 Task: Toggle the auto reveal in the problems.
Action: Mouse moved to (83, 471)
Screenshot: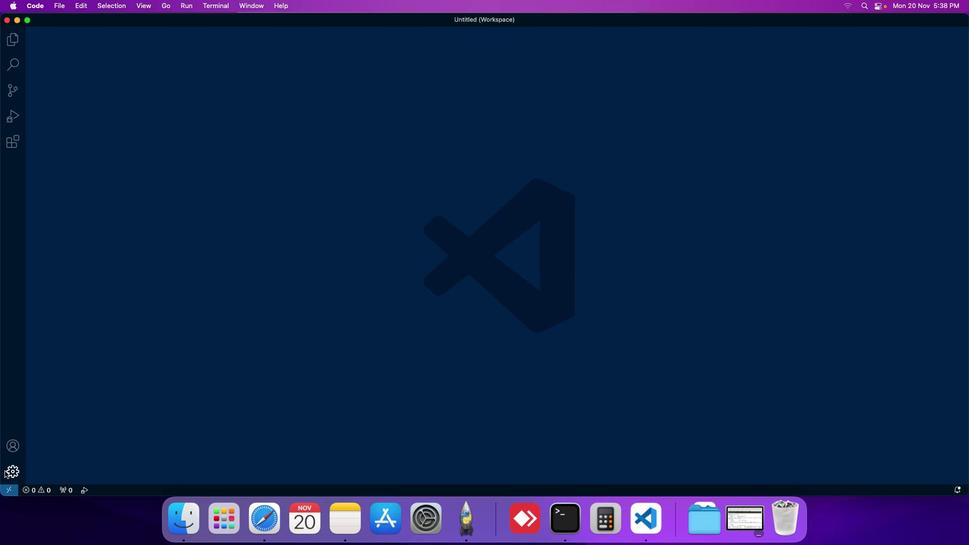 
Action: Mouse pressed left at (83, 471)
Screenshot: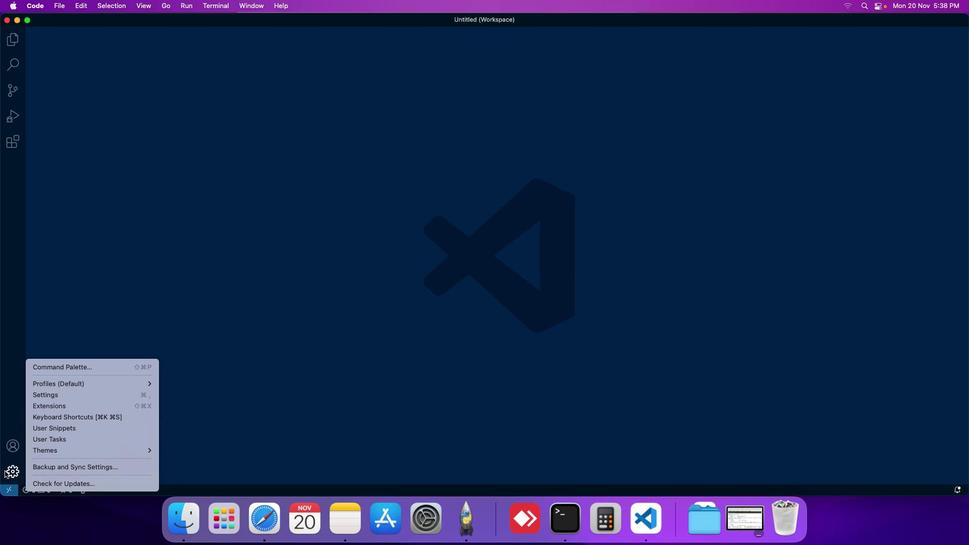
Action: Mouse moved to (135, 397)
Screenshot: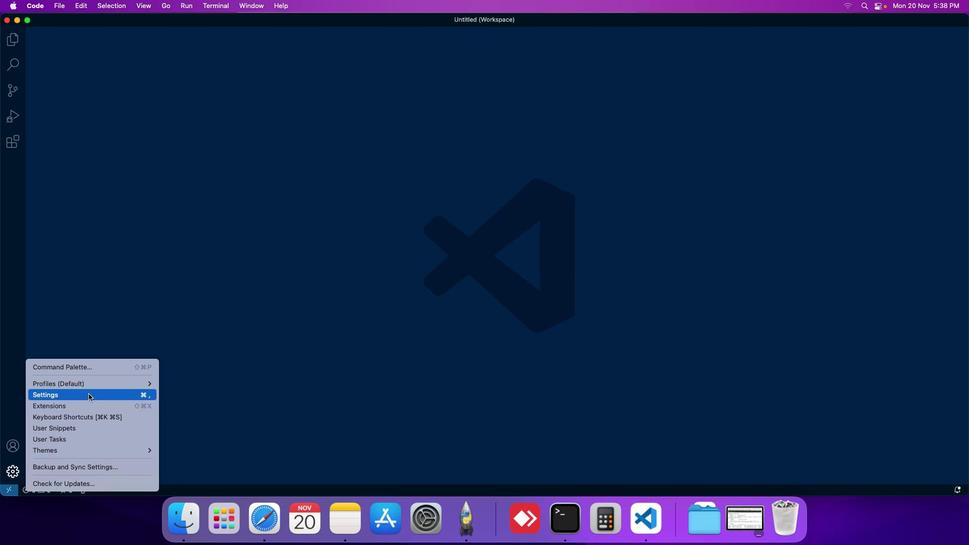 
Action: Mouse pressed left at (135, 397)
Screenshot: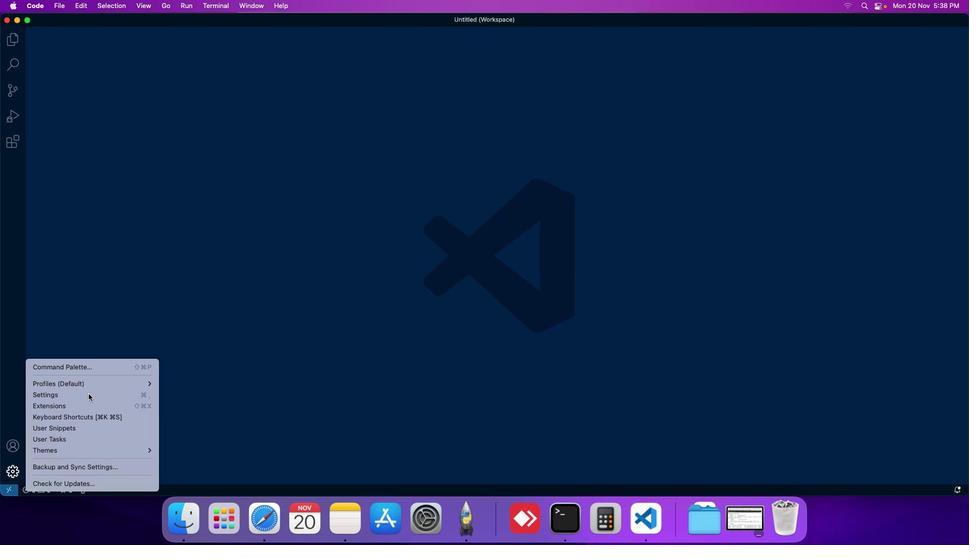 
Action: Mouse moved to (226, 98)
Screenshot: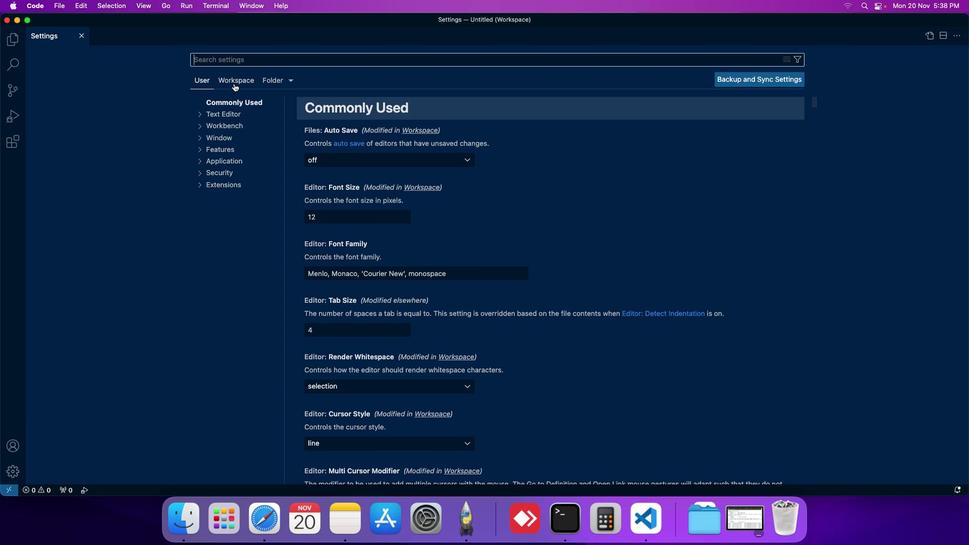 
Action: Mouse pressed left at (226, 98)
Screenshot: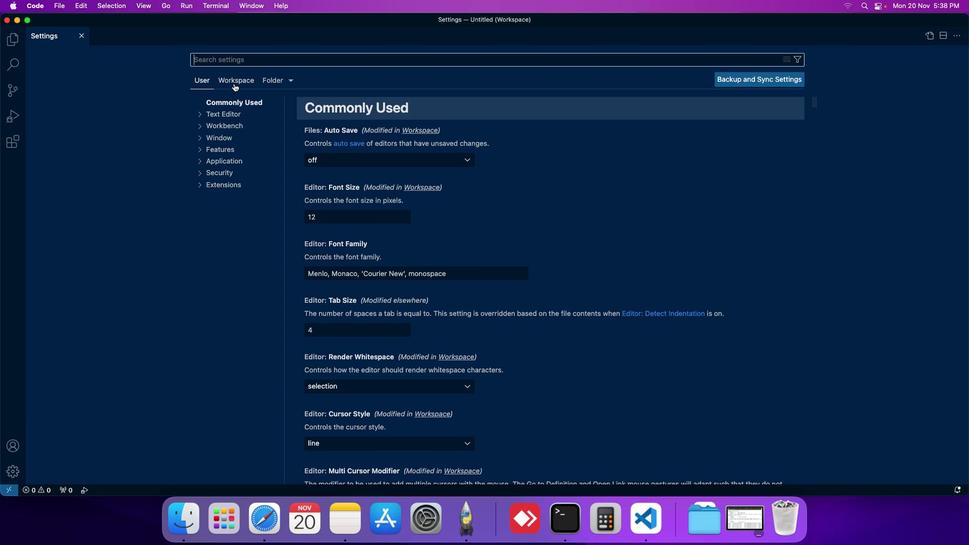 
Action: Mouse moved to (224, 160)
Screenshot: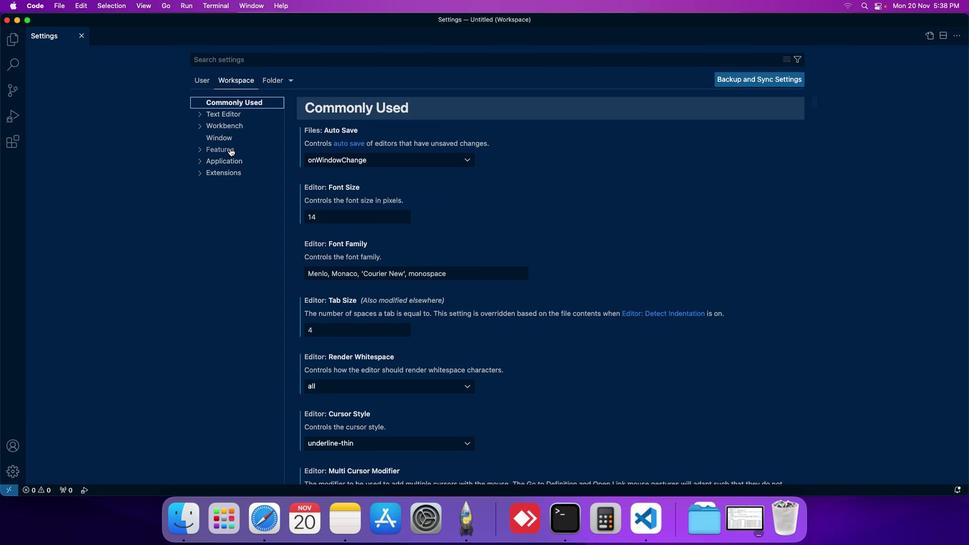 
Action: Mouse pressed left at (224, 160)
Screenshot: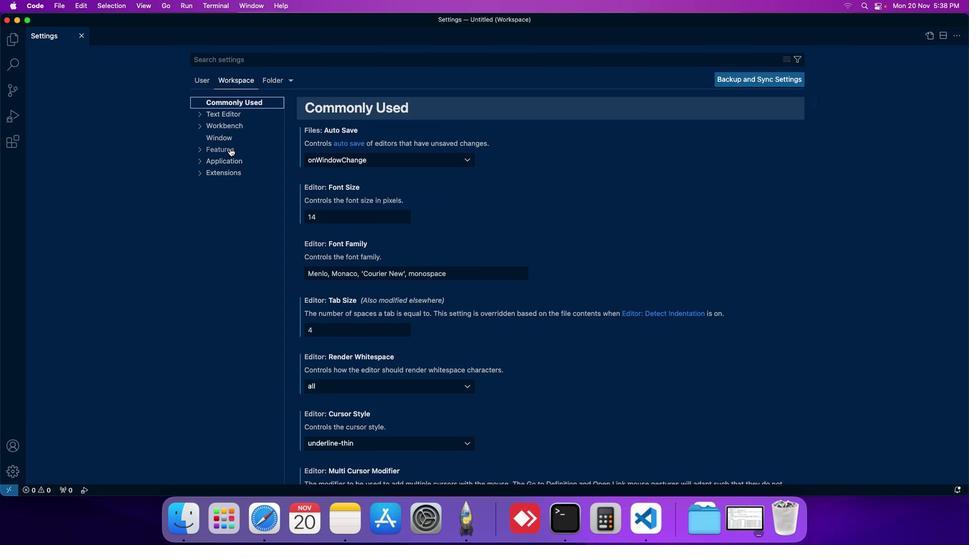 
Action: Mouse moved to (228, 250)
Screenshot: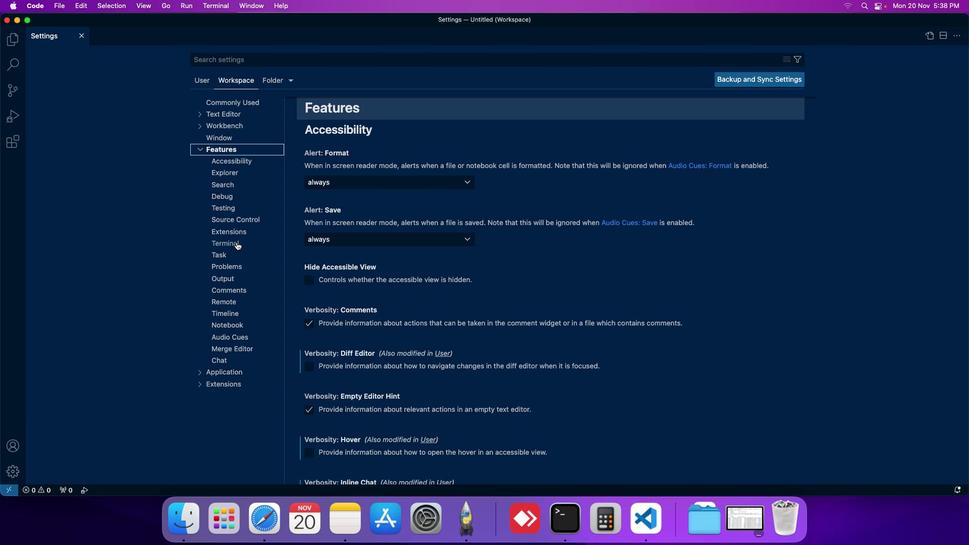
Action: Mouse pressed left at (228, 250)
Screenshot: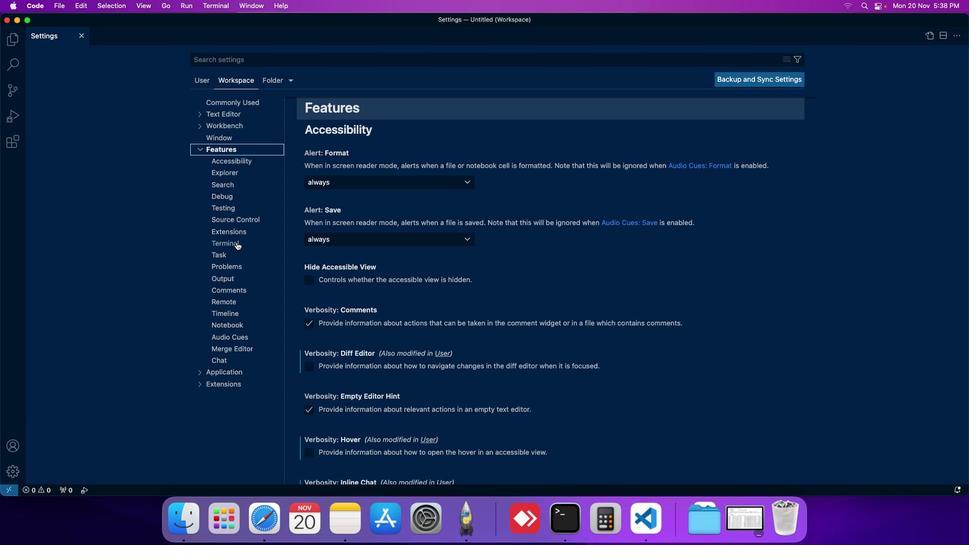 
Action: Mouse moved to (268, 267)
Screenshot: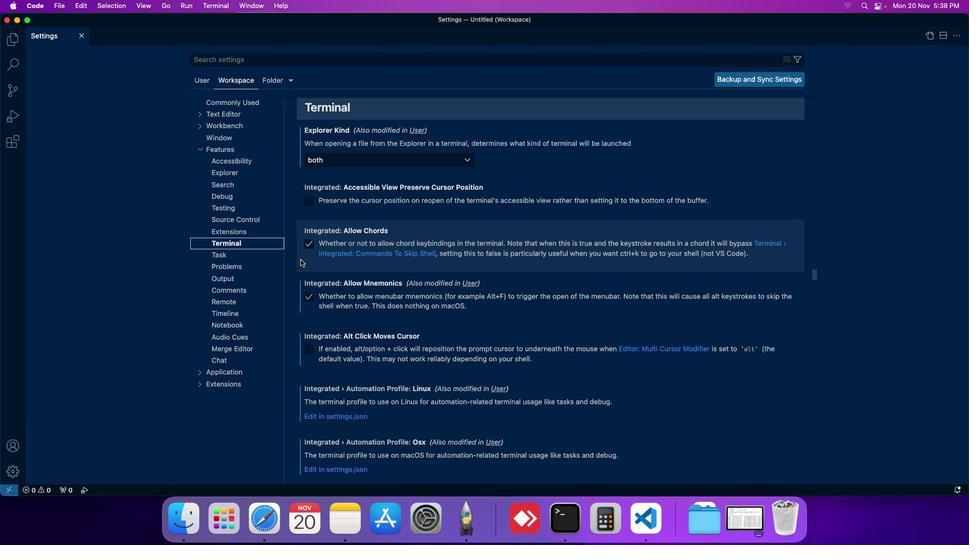 
Action: Mouse scrolled (268, 267) with delta (80, 16)
Screenshot: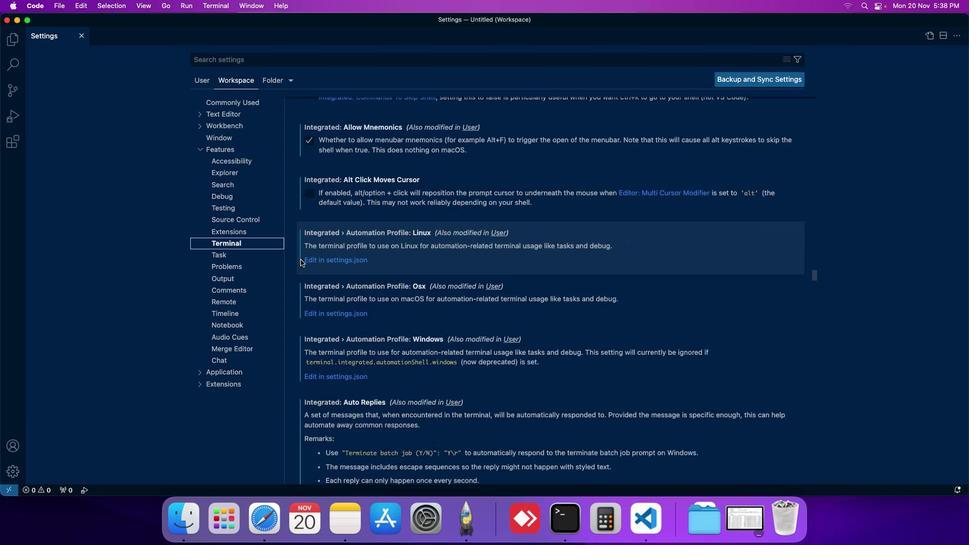 
Action: Mouse scrolled (268, 267) with delta (80, 16)
Screenshot: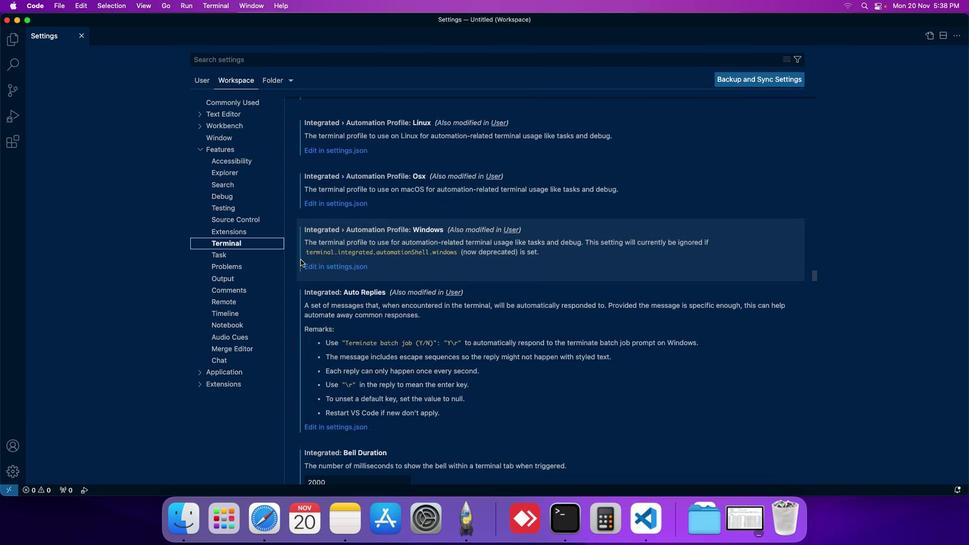 
Action: Mouse scrolled (268, 267) with delta (80, 16)
Screenshot: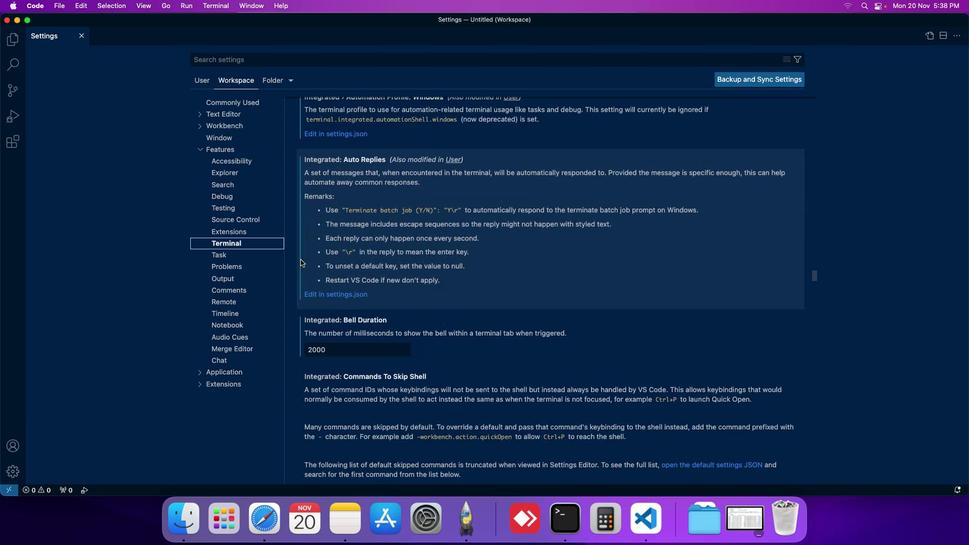 
Action: Mouse scrolled (268, 267) with delta (80, 16)
Screenshot: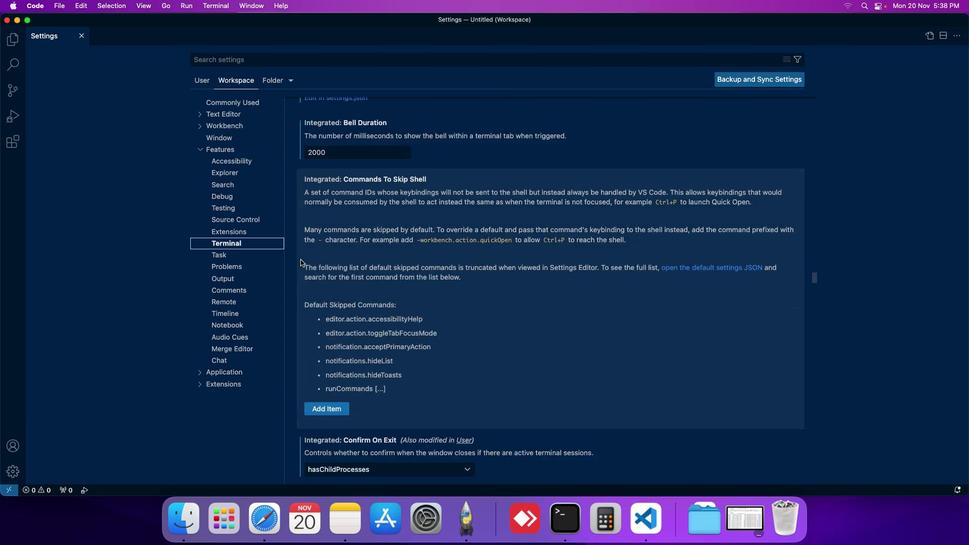 
Action: Mouse scrolled (268, 267) with delta (80, 16)
Screenshot: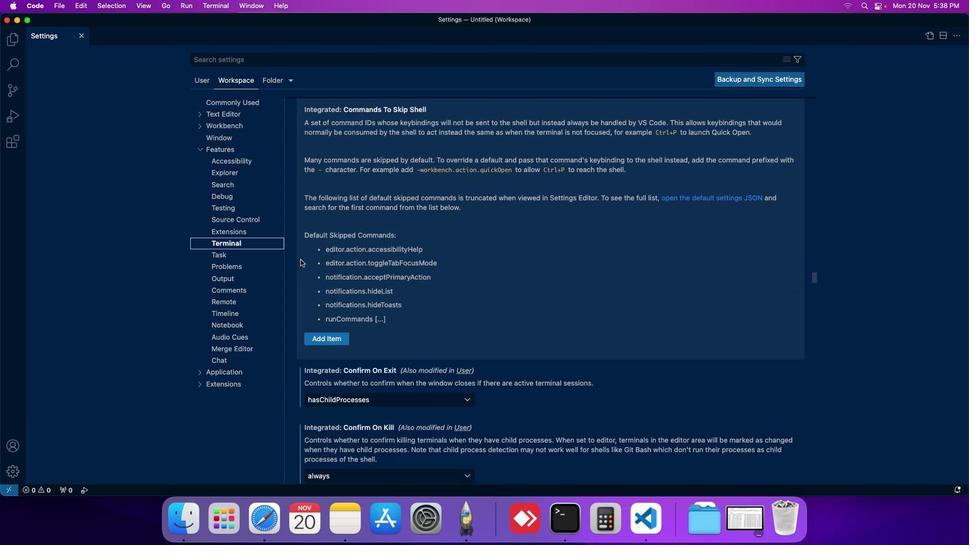 
Action: Mouse scrolled (268, 267) with delta (80, 16)
Screenshot: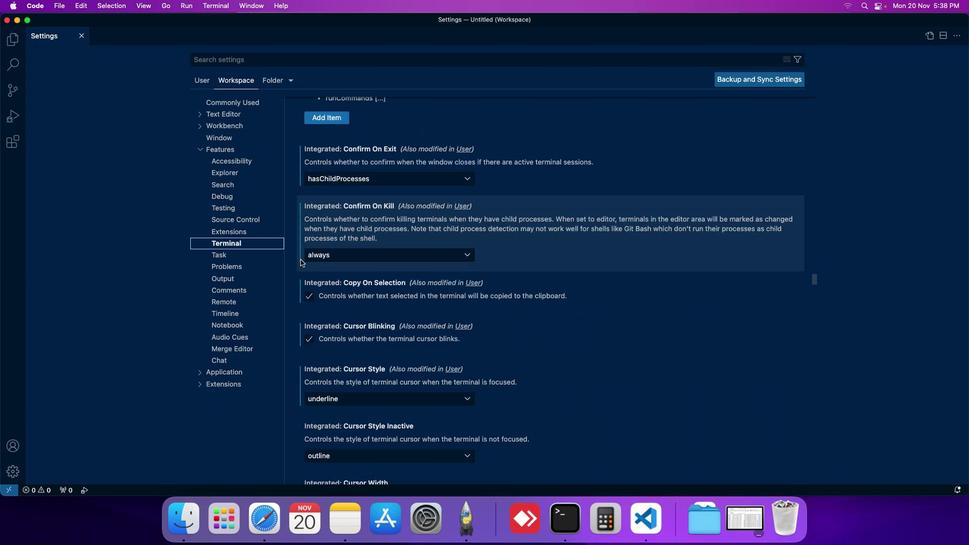 
Action: Mouse scrolled (268, 267) with delta (80, 16)
Screenshot: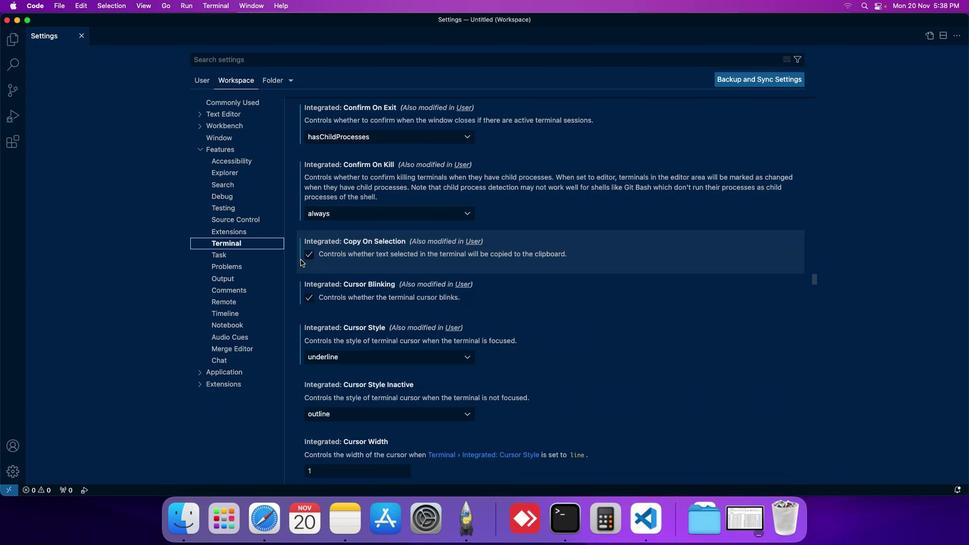 
Action: Mouse scrolled (268, 267) with delta (80, 16)
Screenshot: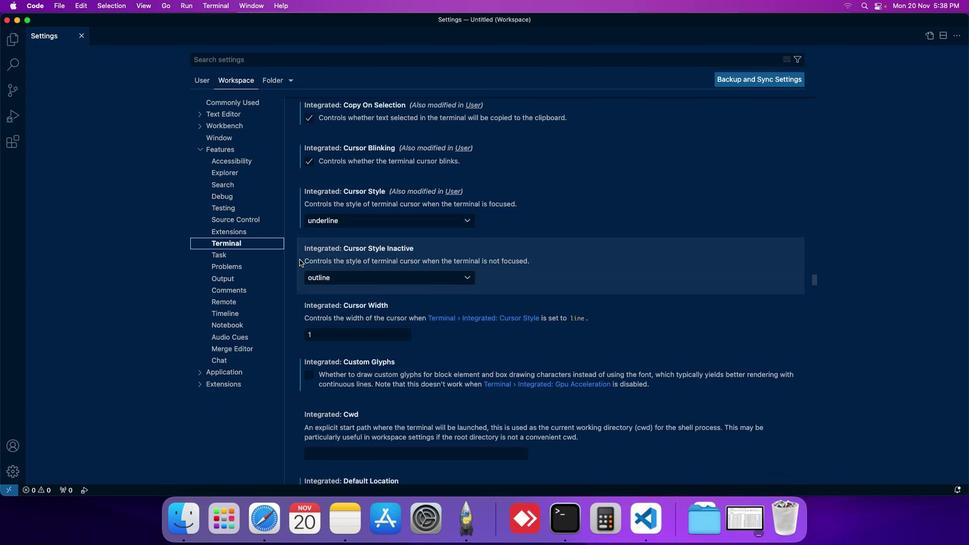 
Action: Mouse moved to (268, 267)
Screenshot: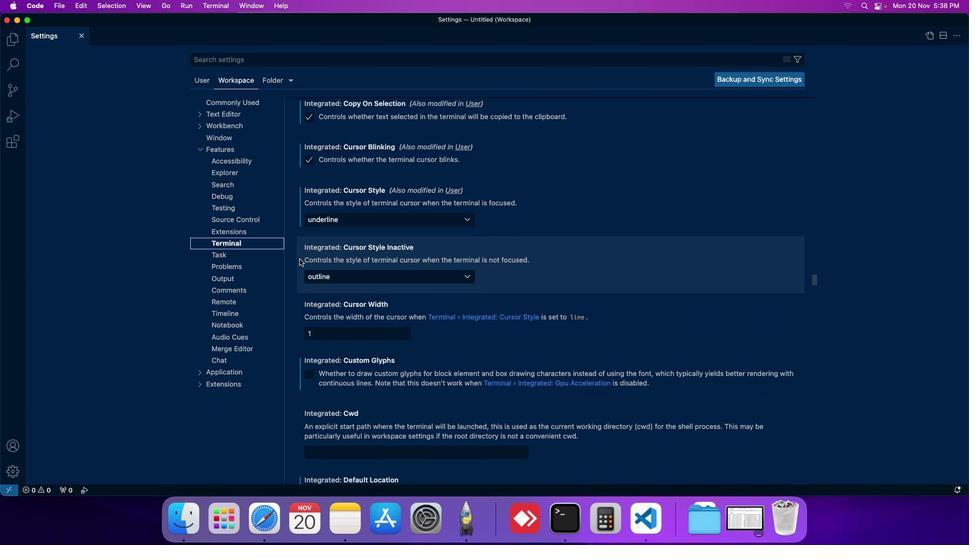
Action: Mouse scrolled (268, 267) with delta (80, 16)
Screenshot: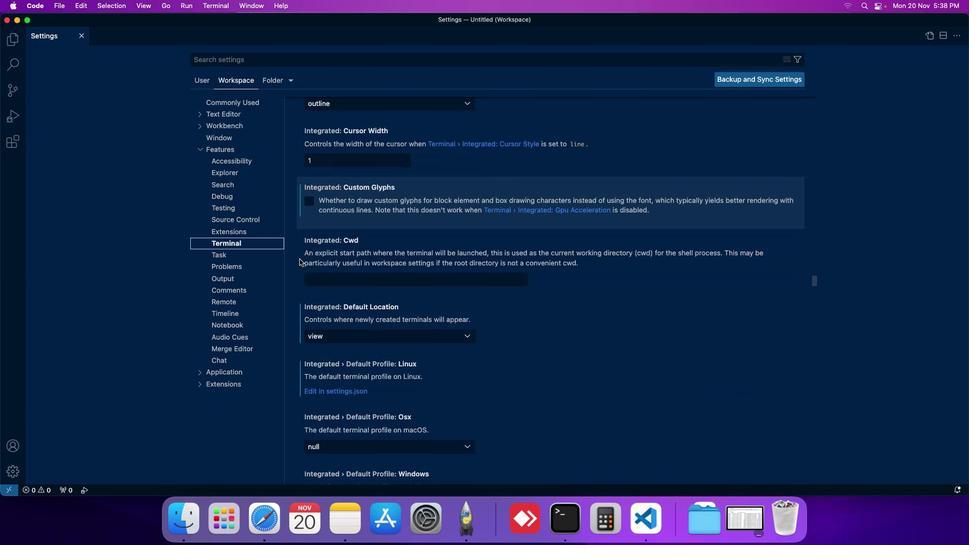
Action: Mouse scrolled (268, 267) with delta (80, 16)
Screenshot: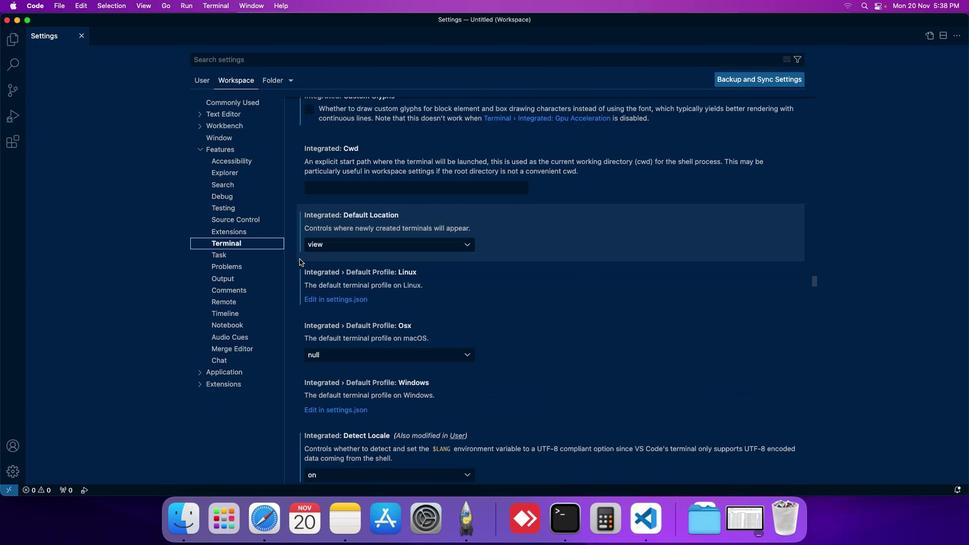 
Action: Mouse scrolled (268, 267) with delta (80, 16)
Screenshot: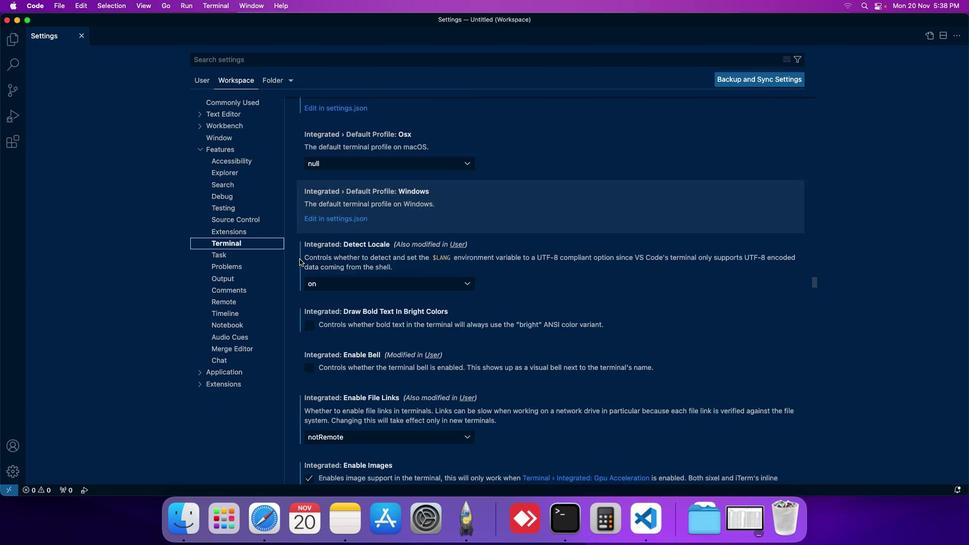 
Action: Mouse scrolled (268, 267) with delta (80, 16)
Screenshot: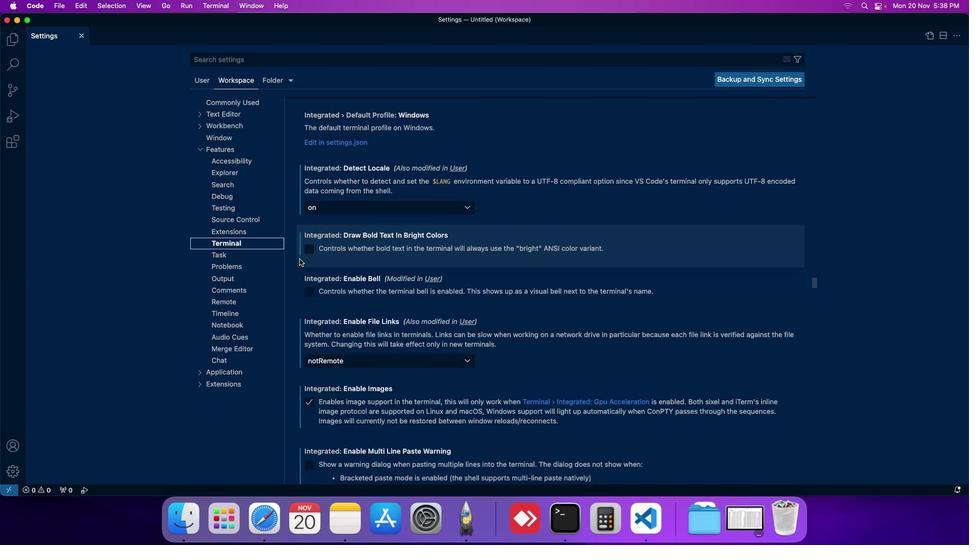 
Action: Mouse scrolled (268, 267) with delta (80, 16)
Screenshot: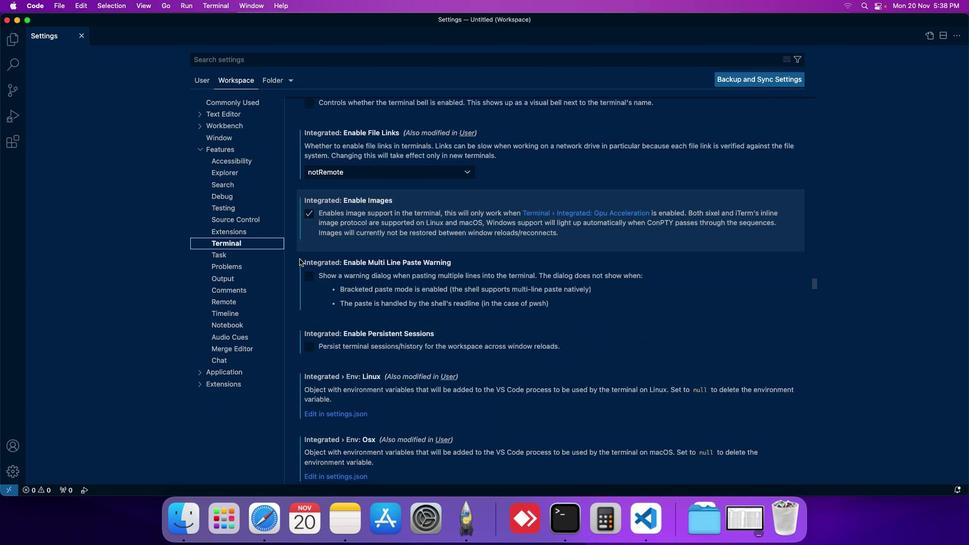 
Action: Mouse scrolled (268, 267) with delta (80, 16)
Screenshot: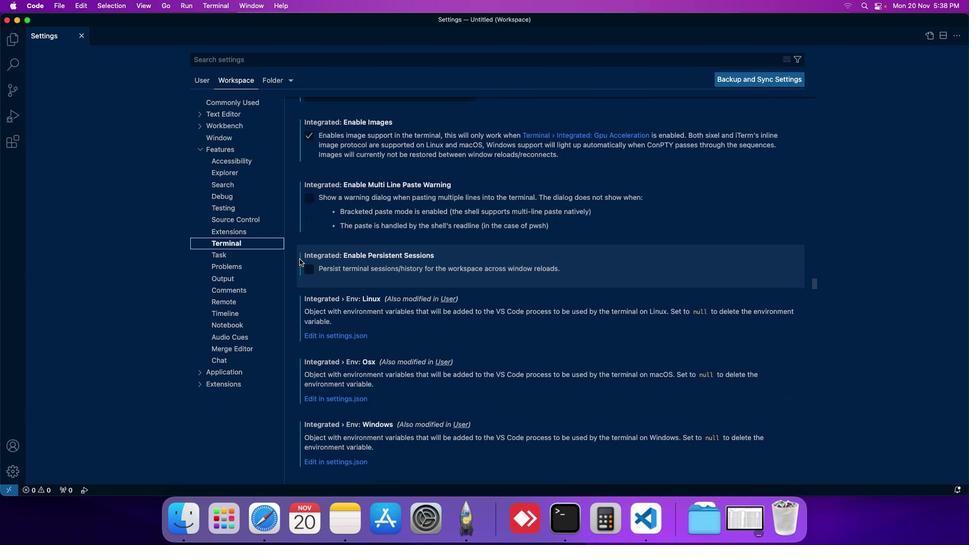 
Action: Mouse moved to (269, 265)
Screenshot: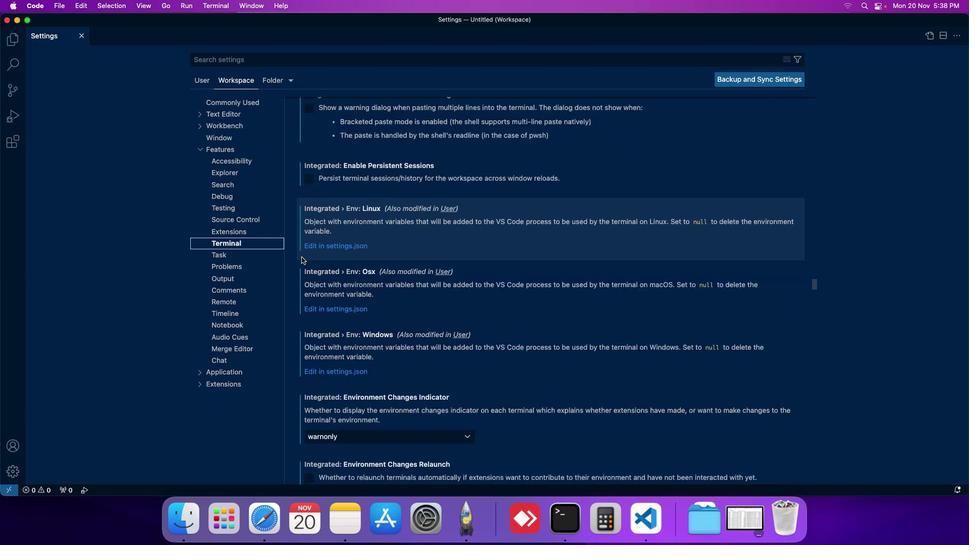 
Action: Mouse scrolled (269, 265) with delta (80, 16)
Screenshot: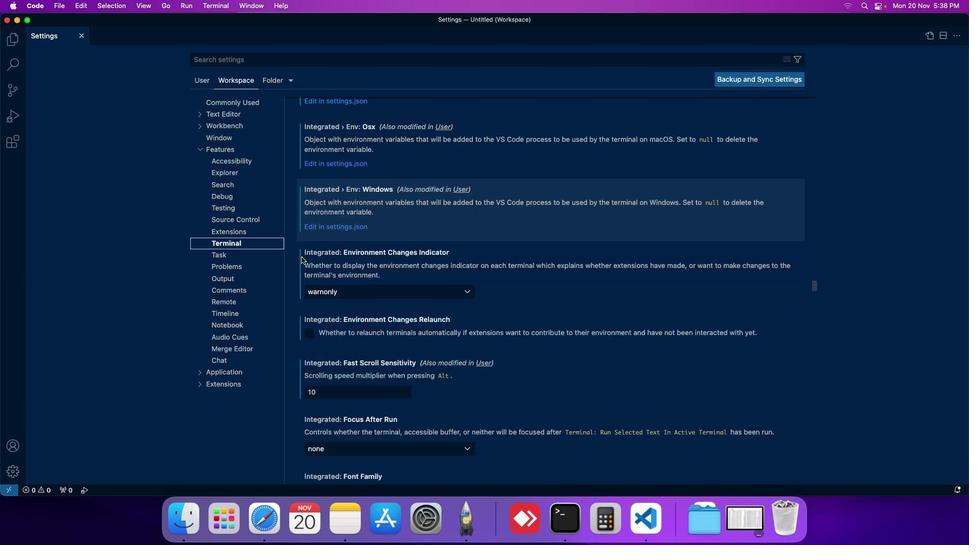 
Action: Mouse scrolled (269, 265) with delta (80, 16)
Screenshot: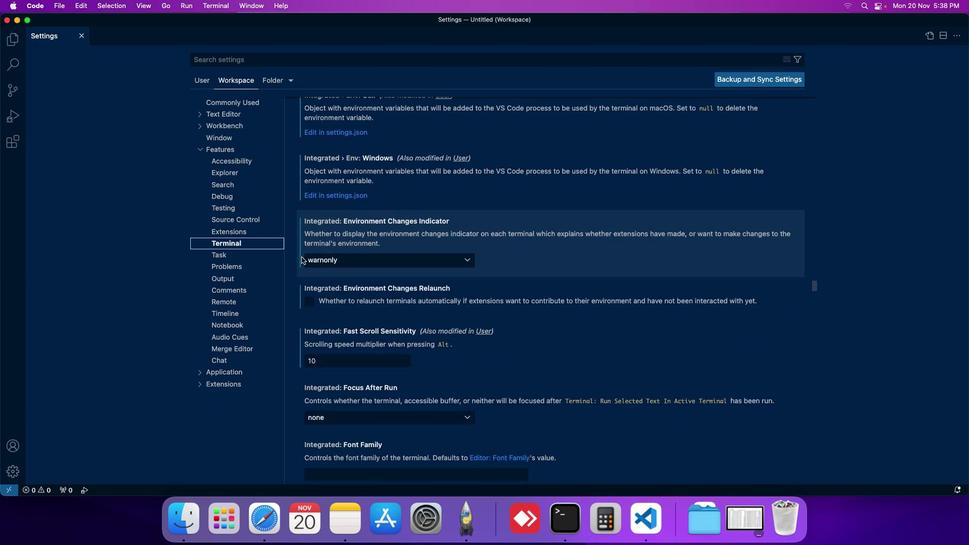 
Action: Mouse moved to (270, 263)
Screenshot: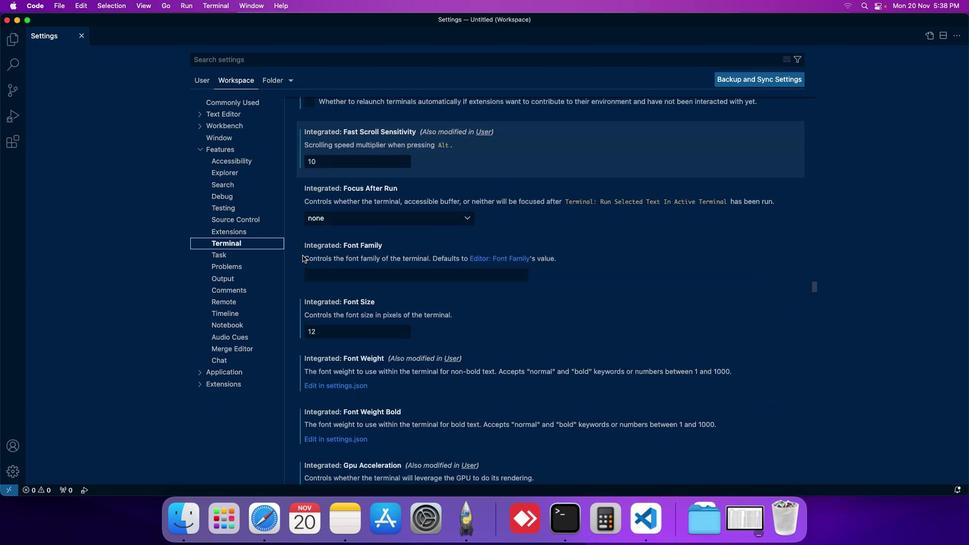 
Action: Mouse scrolled (270, 263) with delta (80, 16)
Screenshot: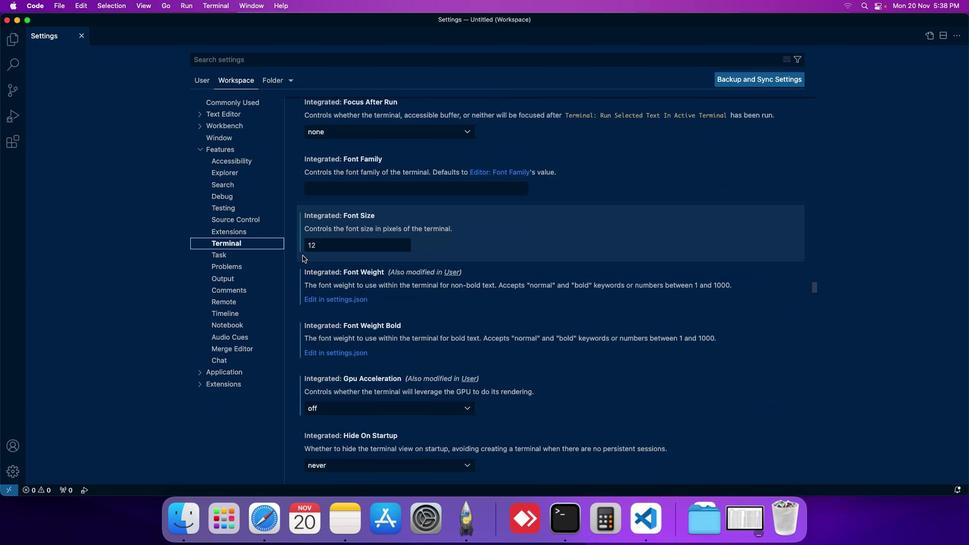 
Action: Mouse scrolled (270, 263) with delta (80, 16)
Screenshot: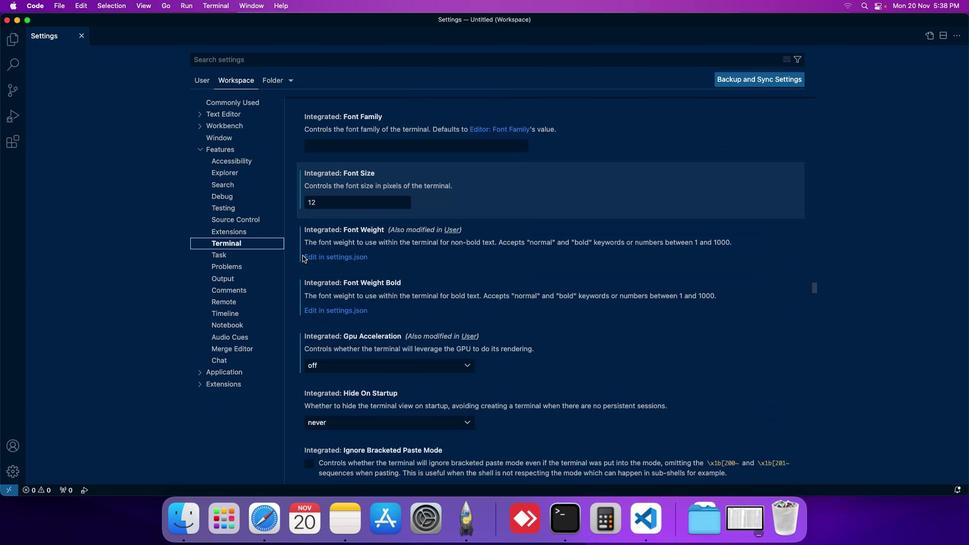 
Action: Mouse scrolled (270, 263) with delta (80, 16)
Screenshot: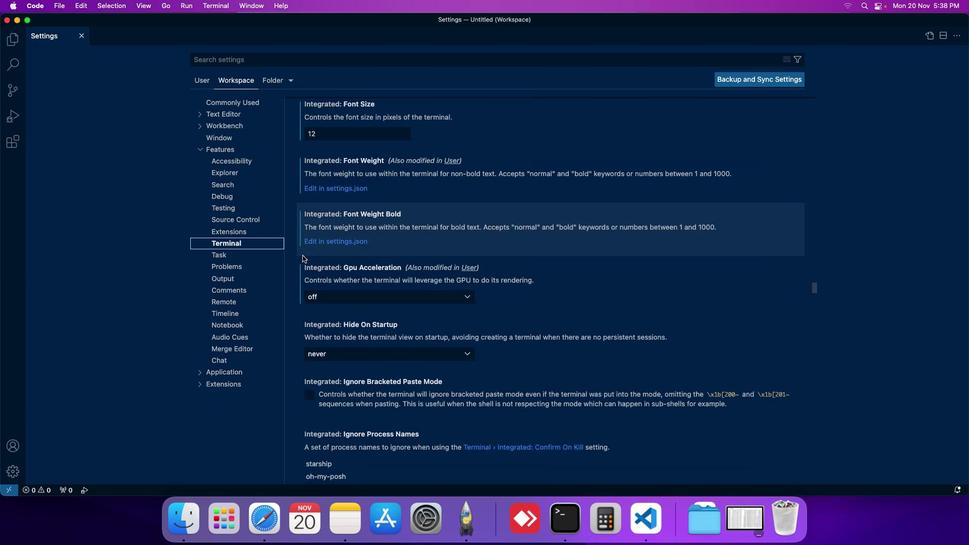 
Action: Mouse scrolled (270, 263) with delta (80, 16)
Screenshot: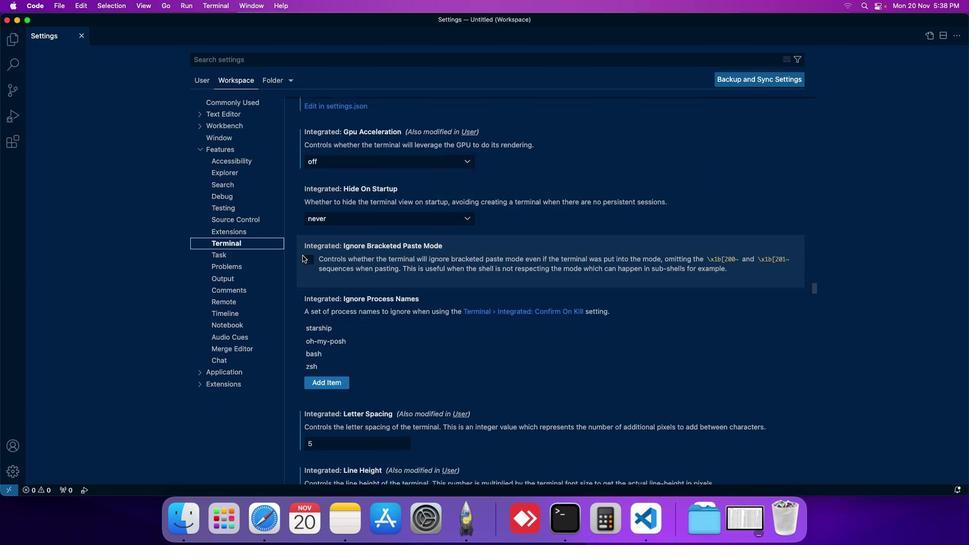 
Action: Mouse scrolled (270, 263) with delta (80, 16)
Screenshot: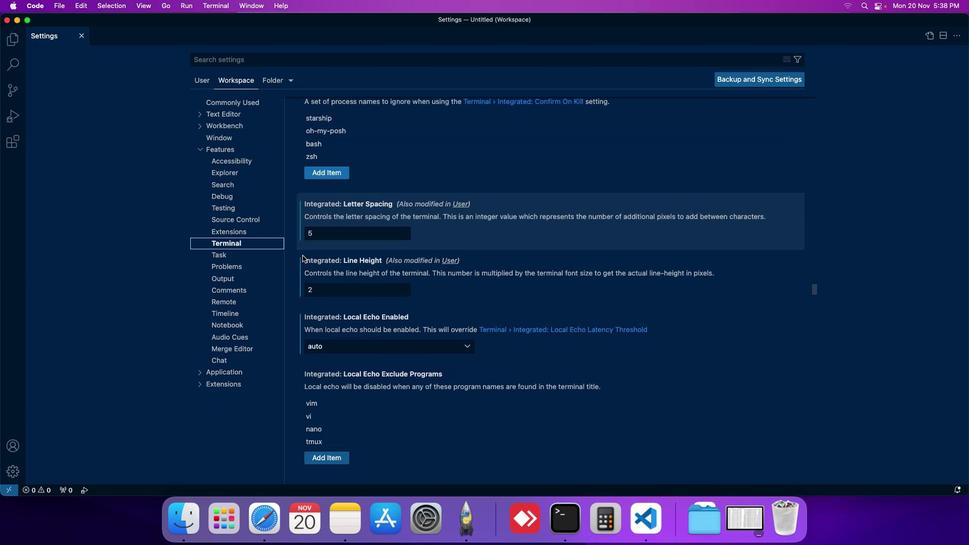 
Action: Mouse scrolled (270, 263) with delta (80, 16)
Screenshot: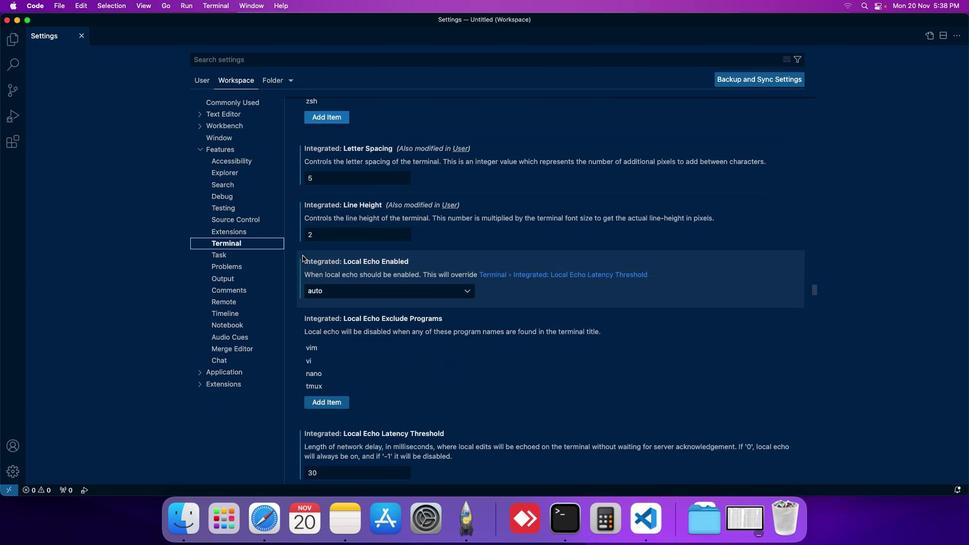 
Action: Mouse scrolled (270, 263) with delta (80, 16)
Screenshot: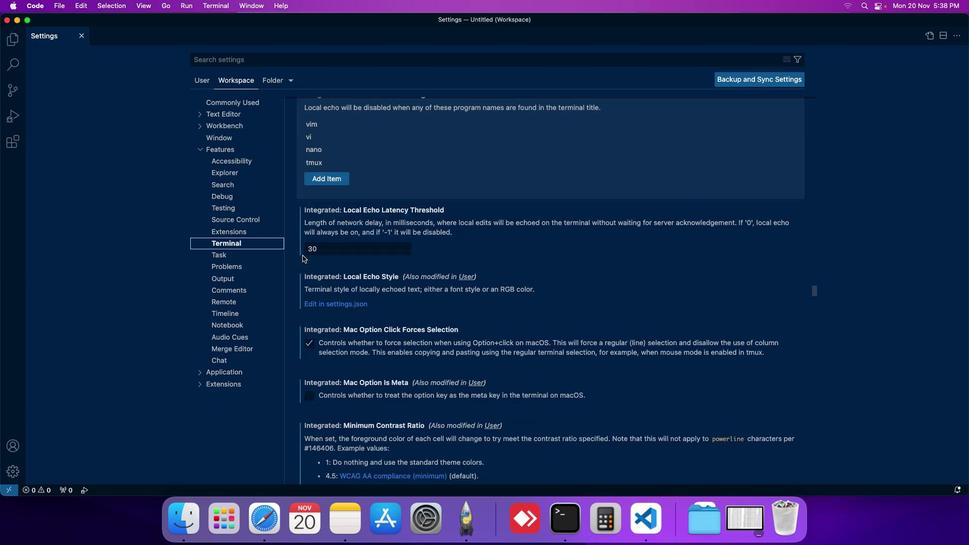 
Action: Mouse scrolled (270, 263) with delta (80, 16)
Screenshot: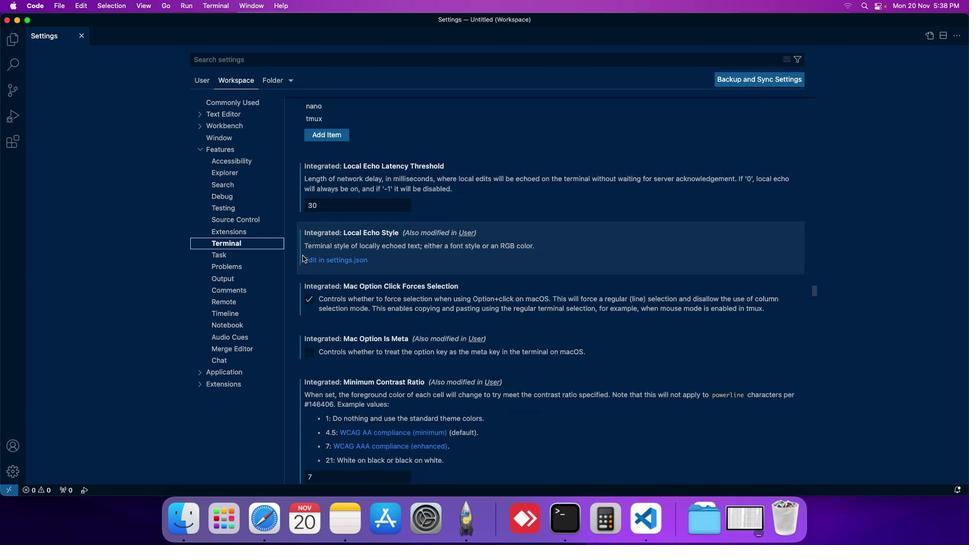 
Action: Mouse scrolled (270, 263) with delta (80, 16)
Screenshot: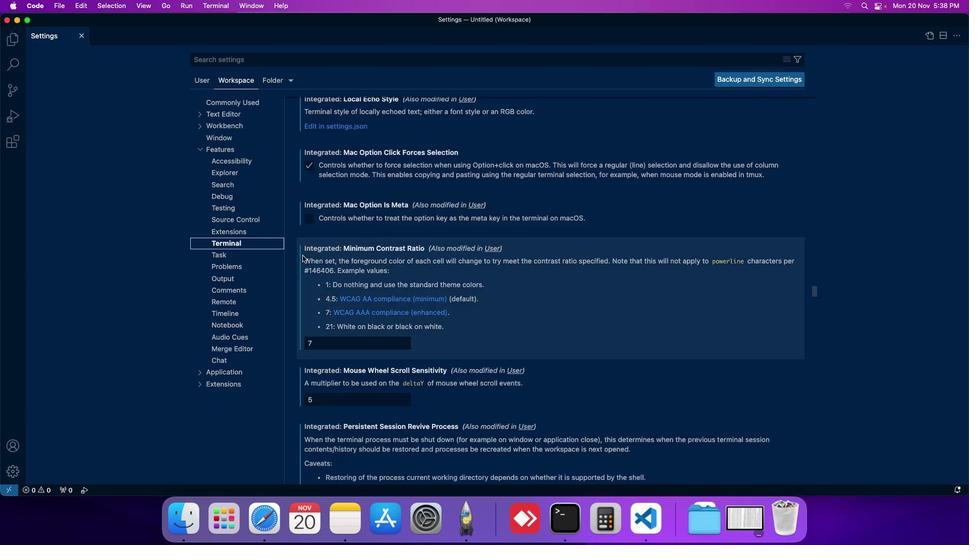 
Action: Mouse scrolled (270, 263) with delta (80, 16)
Screenshot: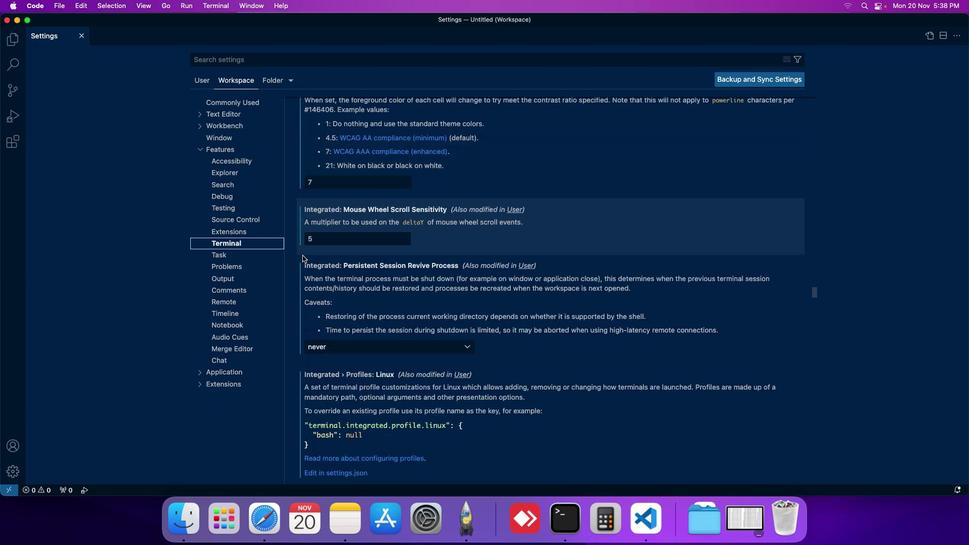 
Action: Mouse scrolled (270, 263) with delta (80, 16)
Screenshot: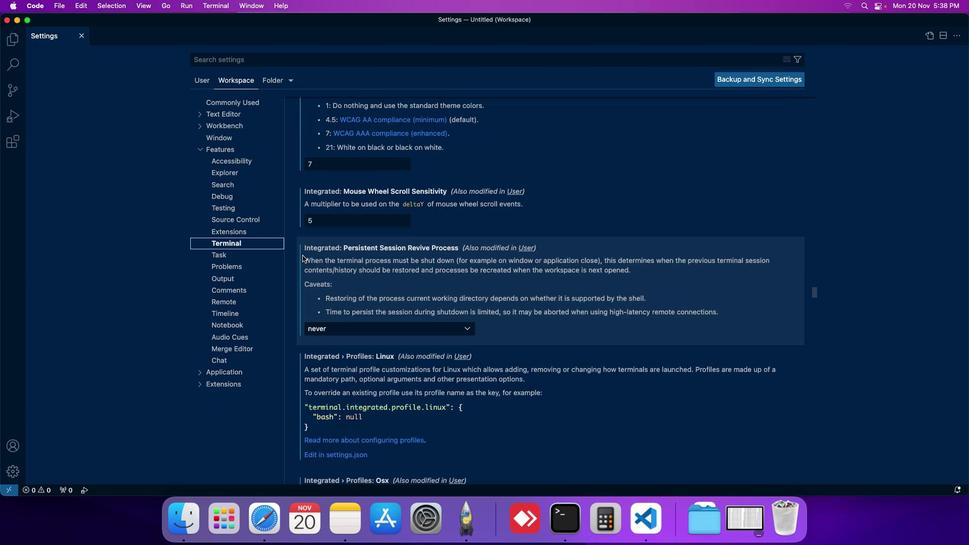 
Action: Mouse scrolled (270, 263) with delta (80, 16)
Screenshot: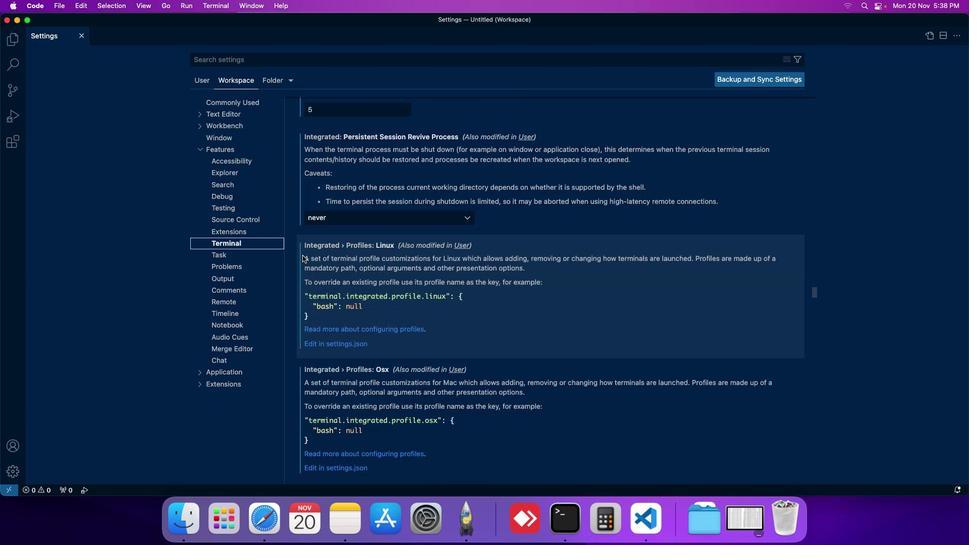 
Action: Mouse scrolled (270, 263) with delta (80, 16)
Screenshot: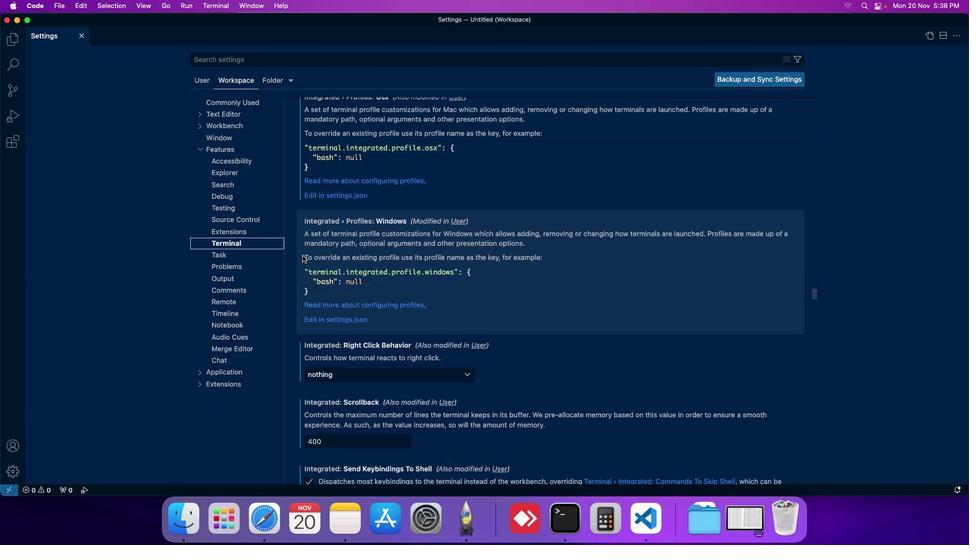 
Action: Mouse scrolled (270, 263) with delta (80, 16)
Screenshot: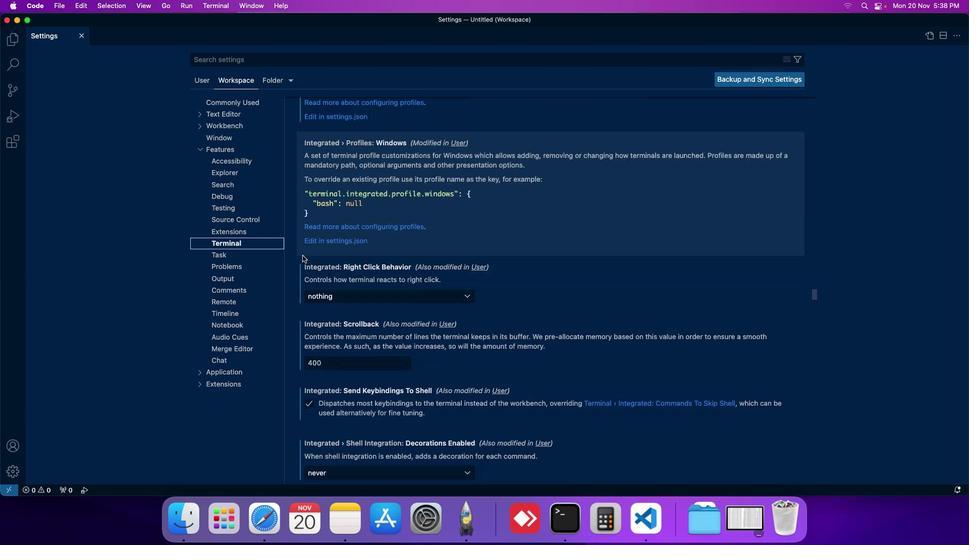 
Action: Mouse scrolled (270, 263) with delta (80, 16)
Screenshot: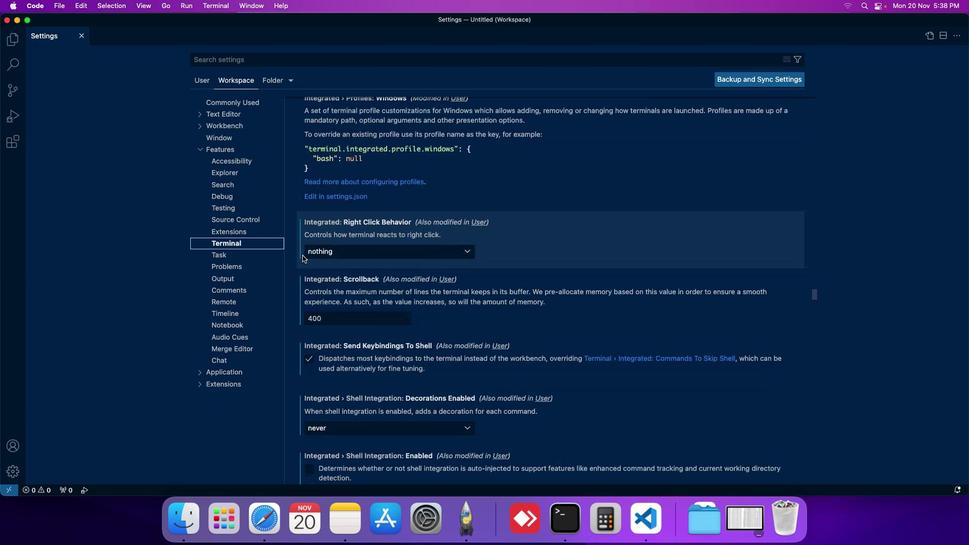 
Action: Mouse scrolled (270, 263) with delta (80, 16)
Screenshot: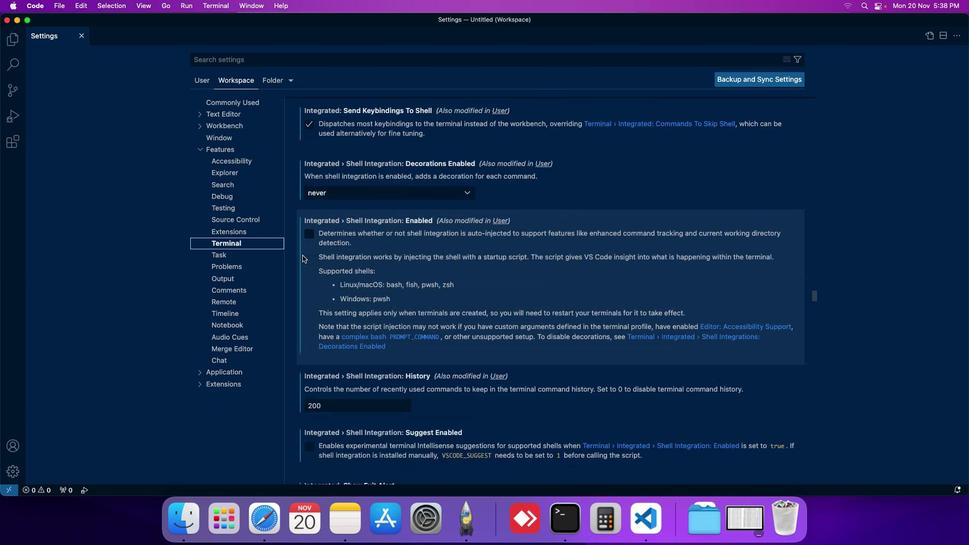 
Action: Mouse scrolled (270, 263) with delta (80, 16)
Screenshot: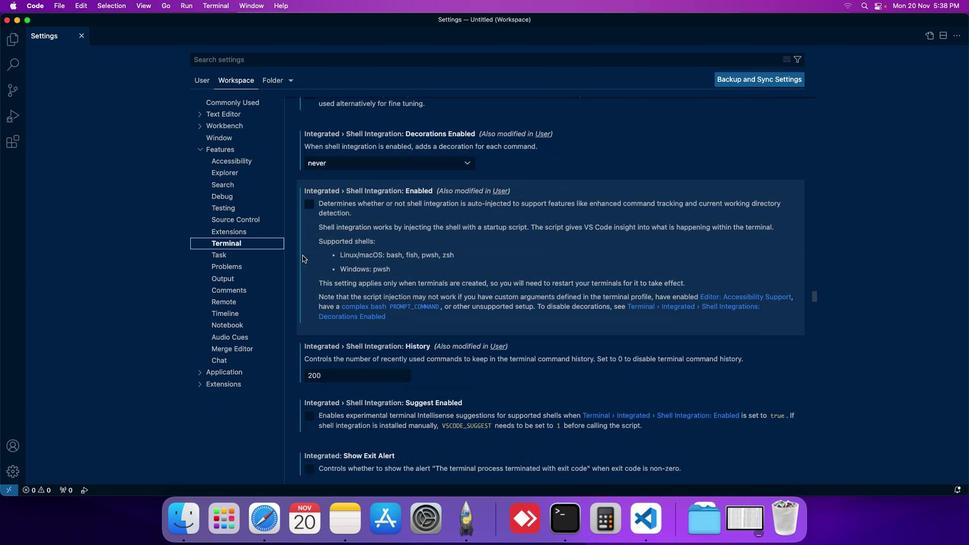 
Action: Mouse scrolled (270, 263) with delta (80, 16)
Screenshot: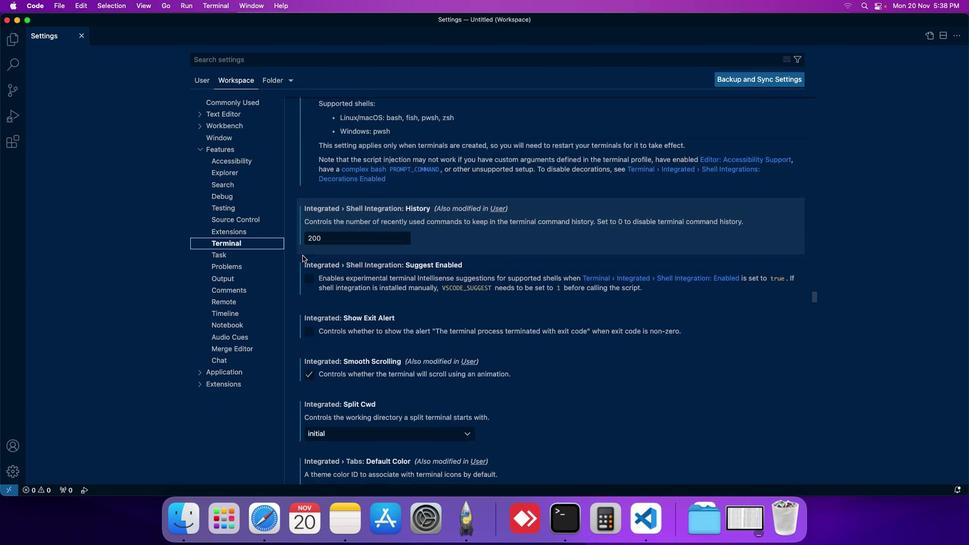 
Action: Mouse scrolled (270, 263) with delta (80, 16)
Screenshot: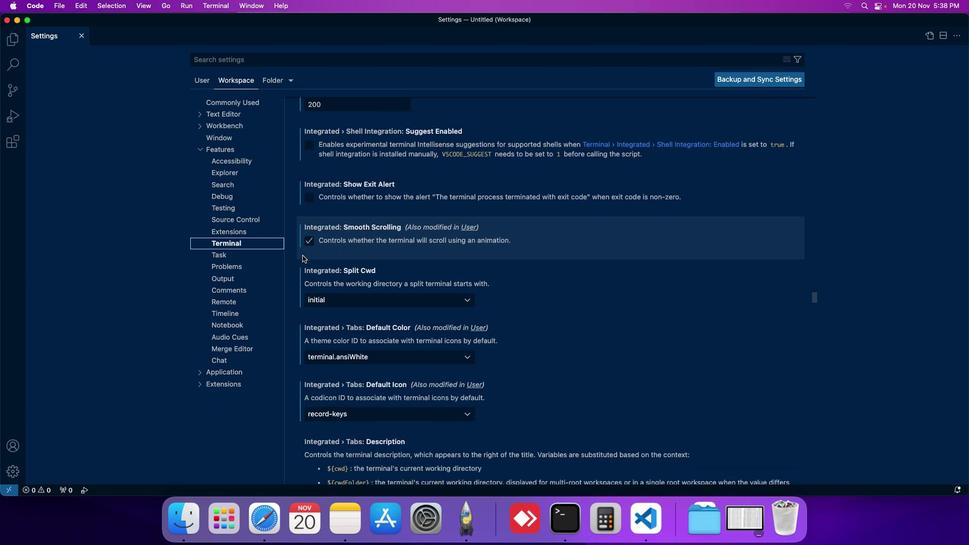 
Action: Mouse scrolled (270, 263) with delta (80, 16)
Screenshot: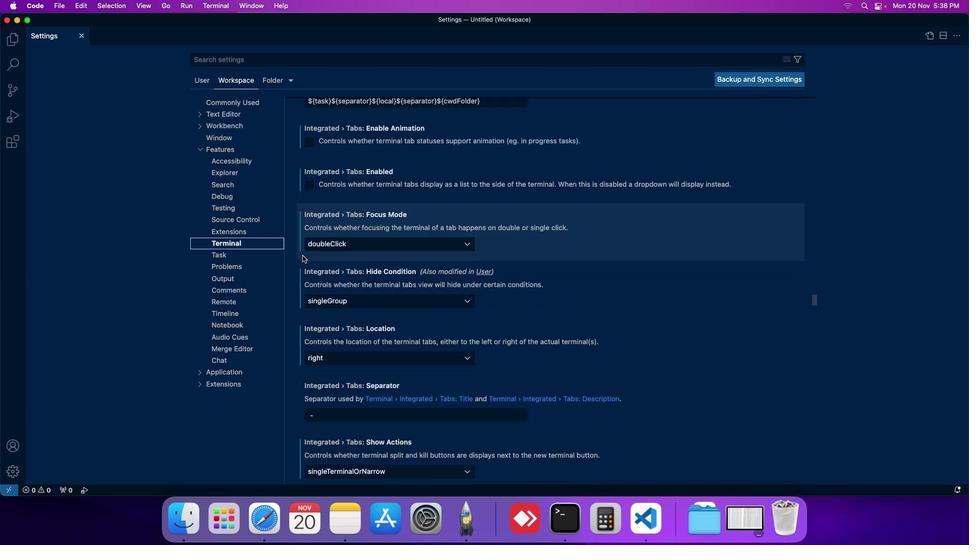 
Action: Mouse scrolled (270, 263) with delta (80, 16)
Screenshot: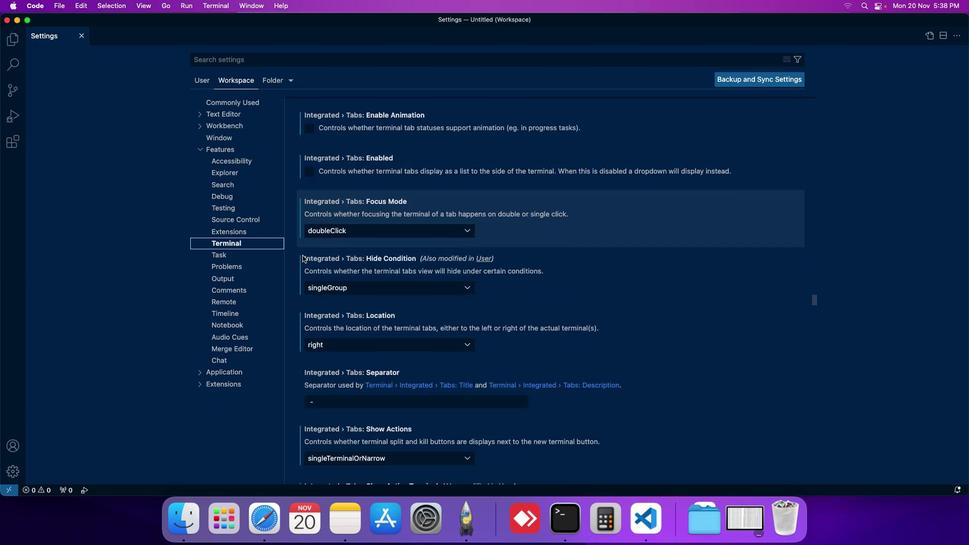 
Action: Mouse scrolled (270, 263) with delta (80, 16)
Screenshot: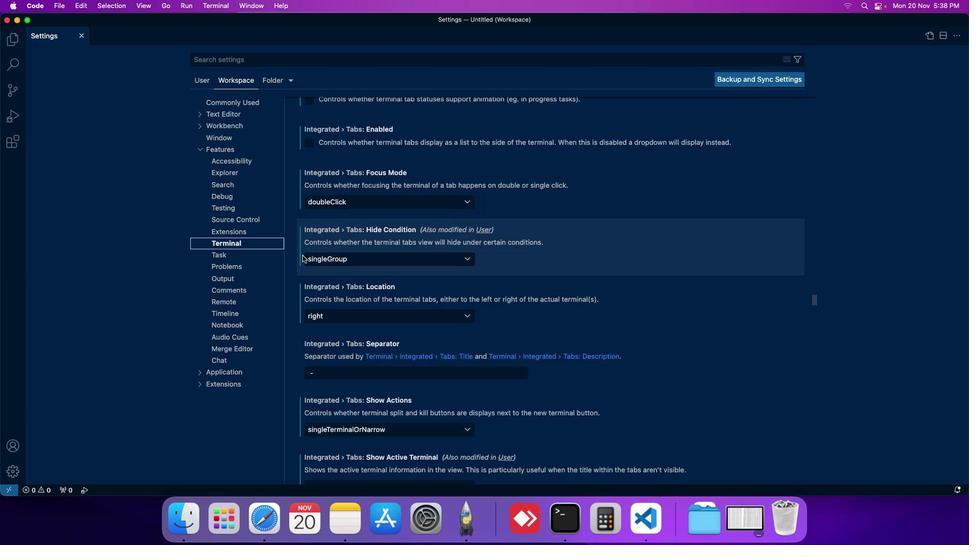 
Action: Mouse scrolled (270, 263) with delta (80, 16)
Screenshot: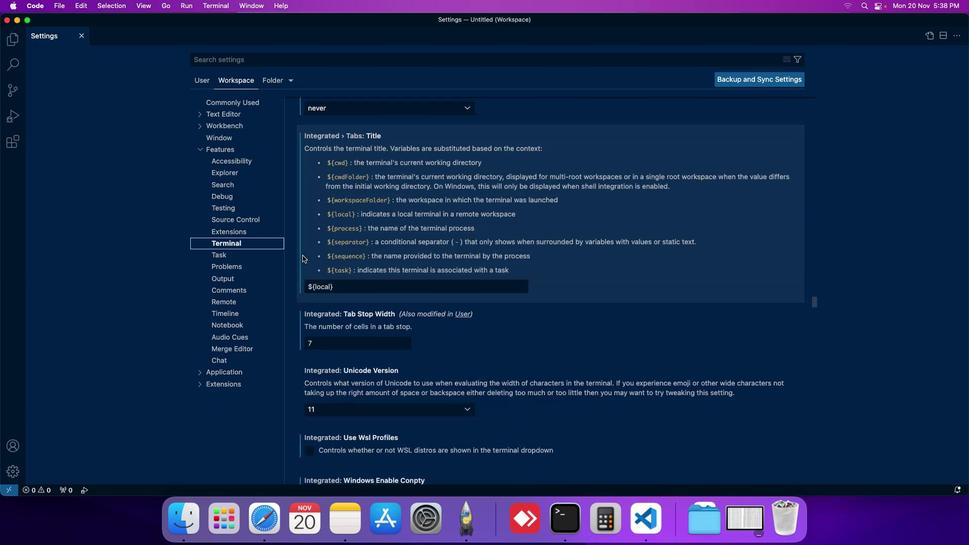 
Action: Mouse scrolled (270, 263) with delta (80, 16)
Screenshot: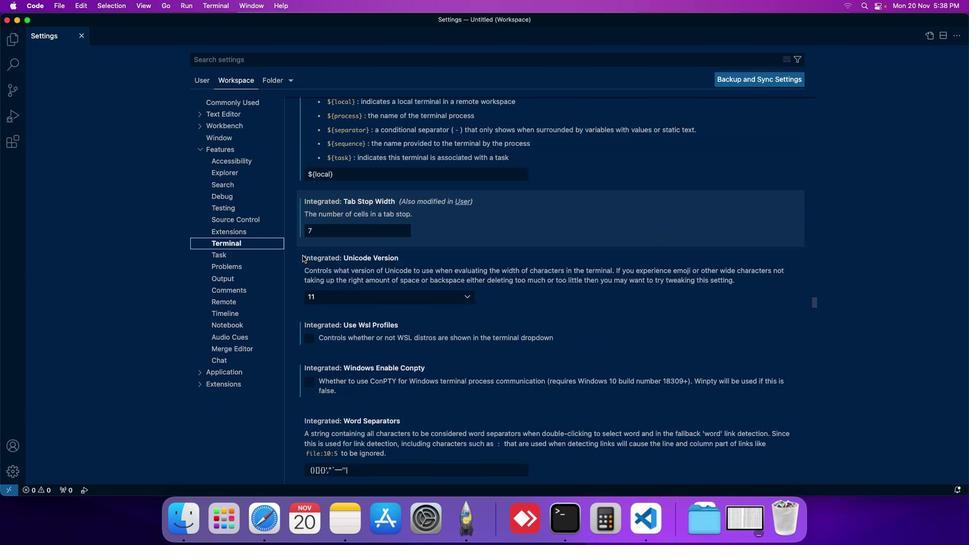 
Action: Mouse scrolled (270, 263) with delta (80, 16)
Screenshot: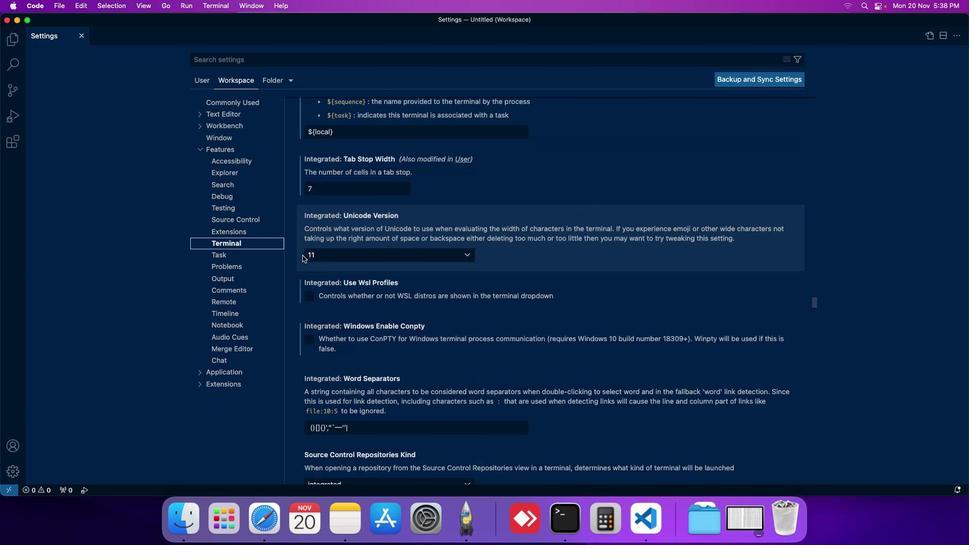 
Action: Mouse scrolled (270, 263) with delta (80, 16)
Screenshot: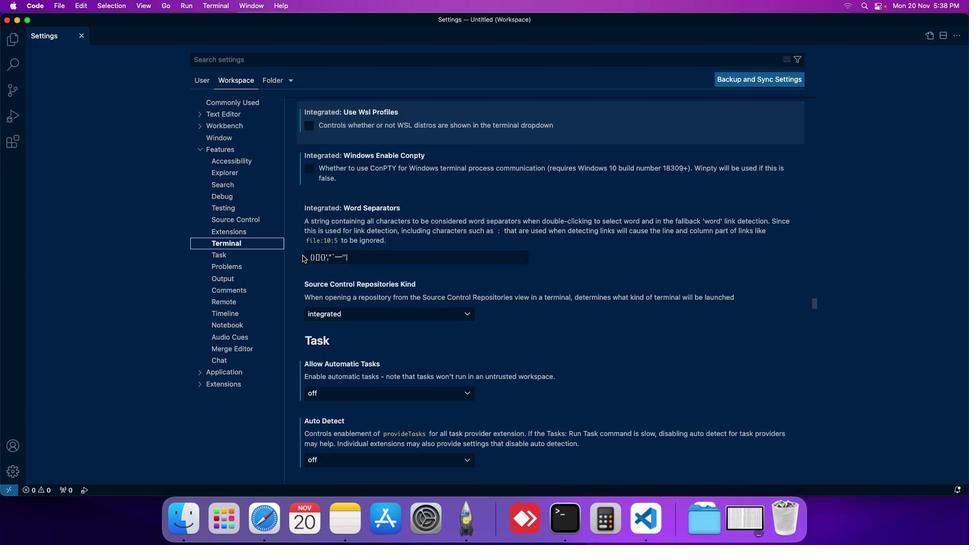 
Action: Mouse scrolled (270, 263) with delta (80, 16)
Screenshot: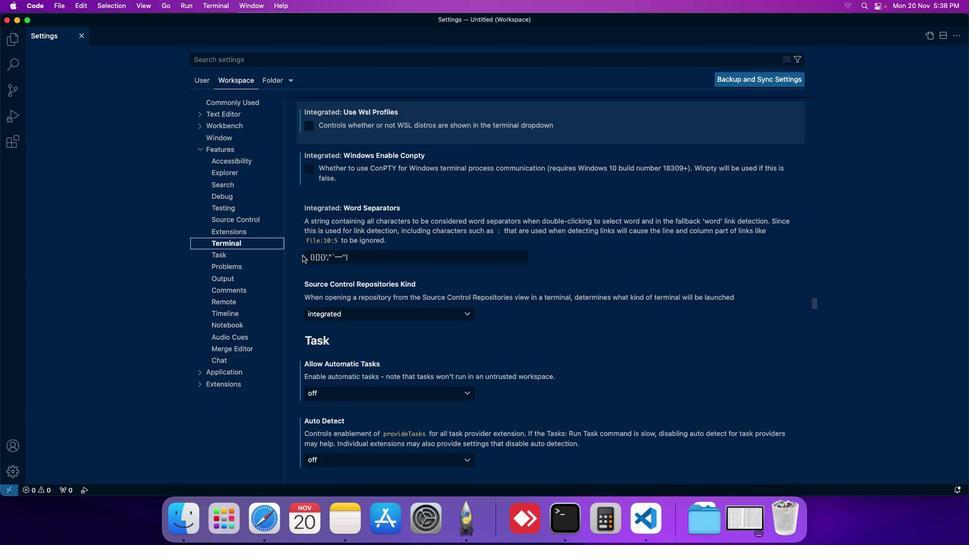 
Action: Mouse scrolled (270, 263) with delta (80, 16)
Screenshot: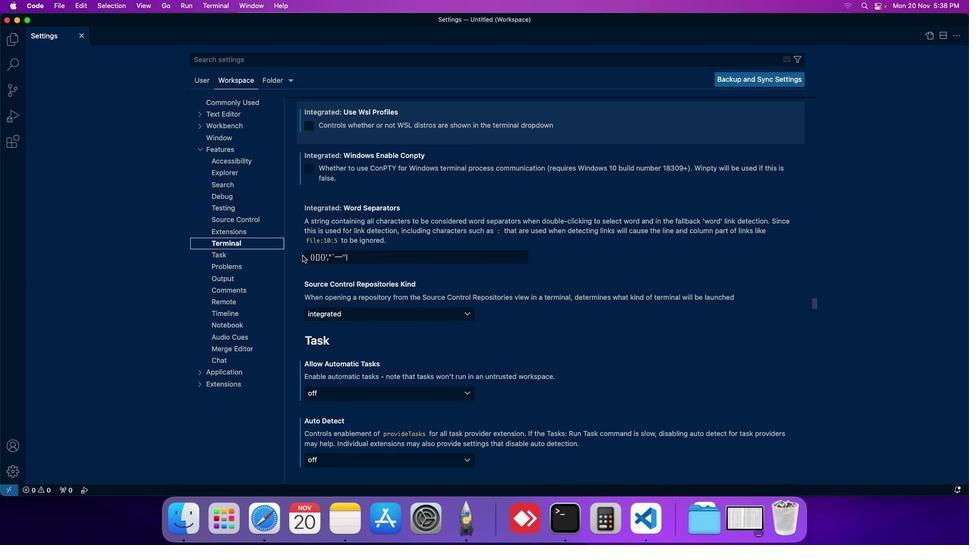 
Action: Mouse scrolled (270, 263) with delta (80, 15)
Screenshot: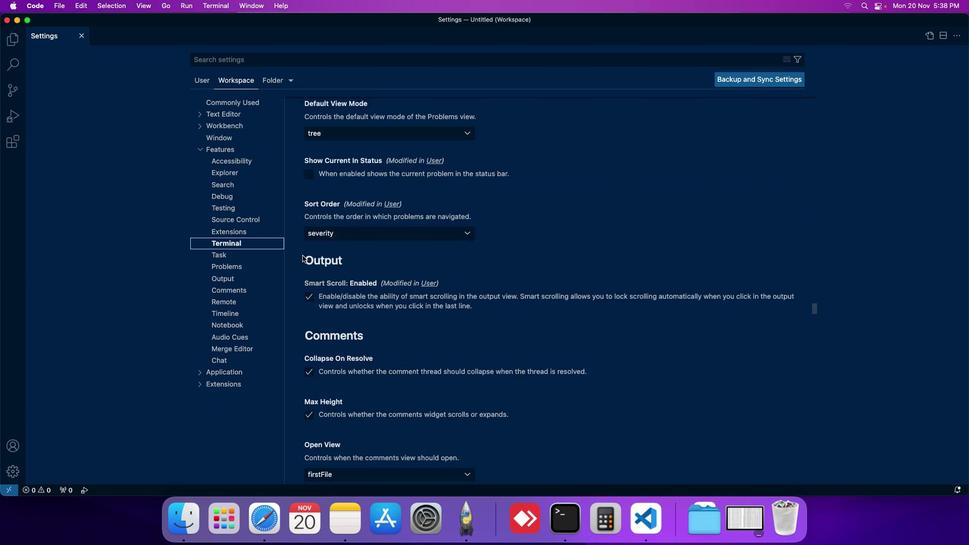 
Action: Mouse scrolled (270, 263) with delta (80, 16)
Screenshot: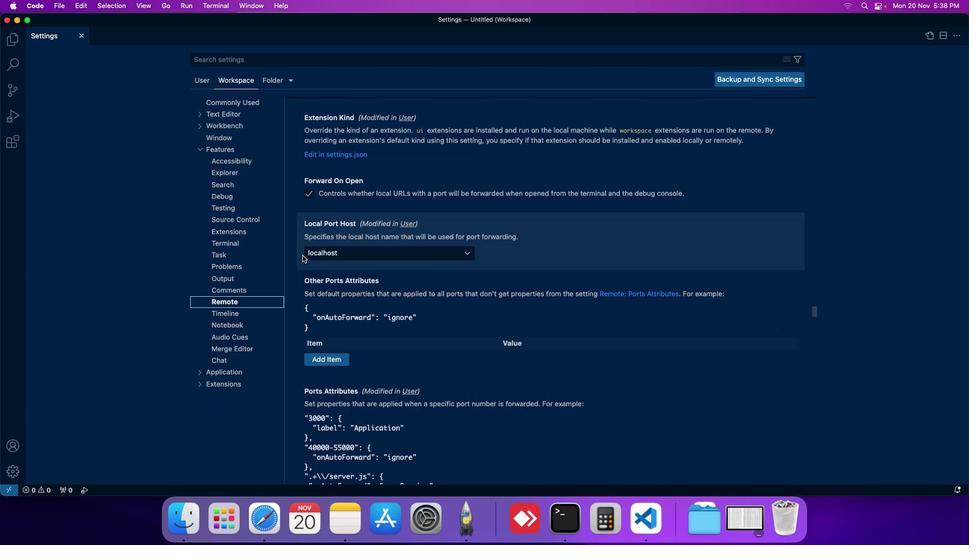 
Action: Mouse scrolled (270, 263) with delta (80, 16)
Screenshot: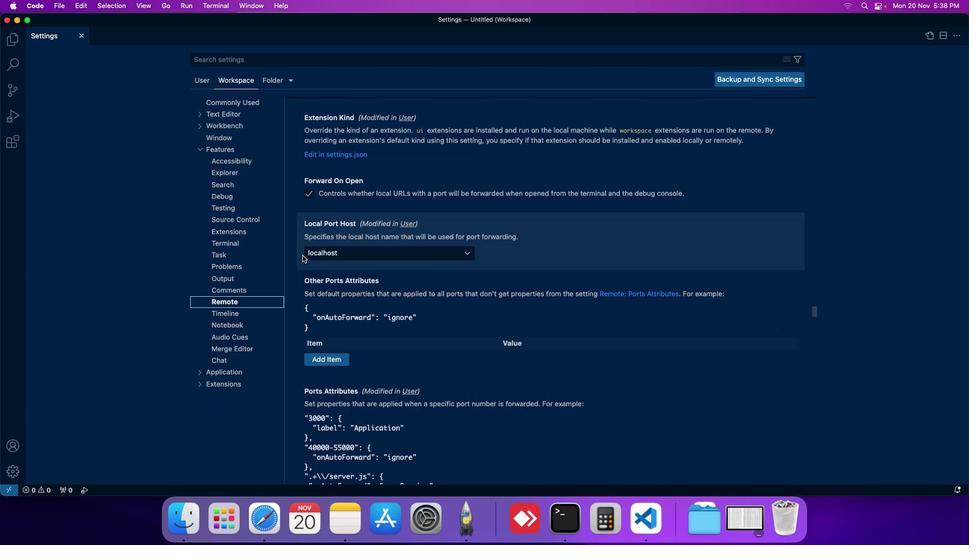 
Action: Mouse scrolled (270, 263) with delta (80, 16)
Screenshot: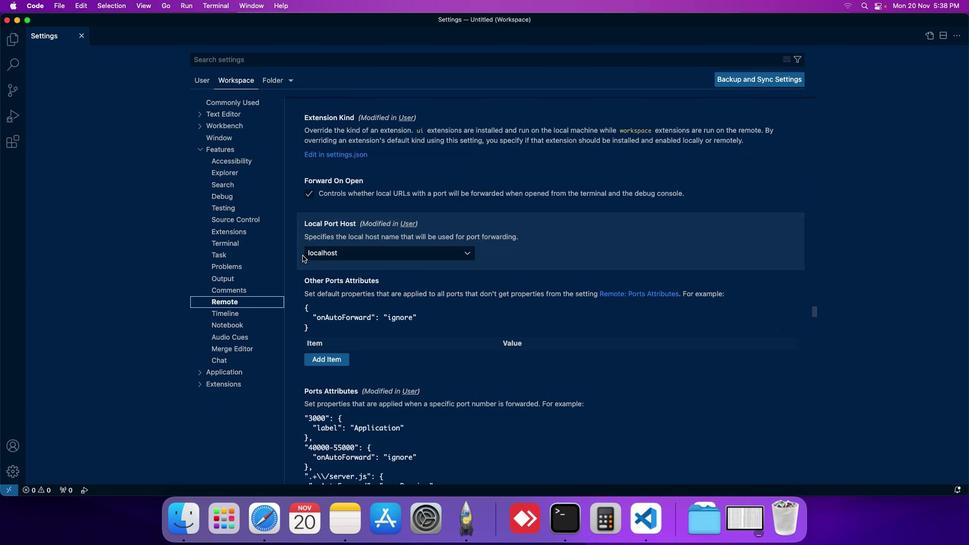 
Action: Mouse scrolled (270, 263) with delta (80, 15)
Screenshot: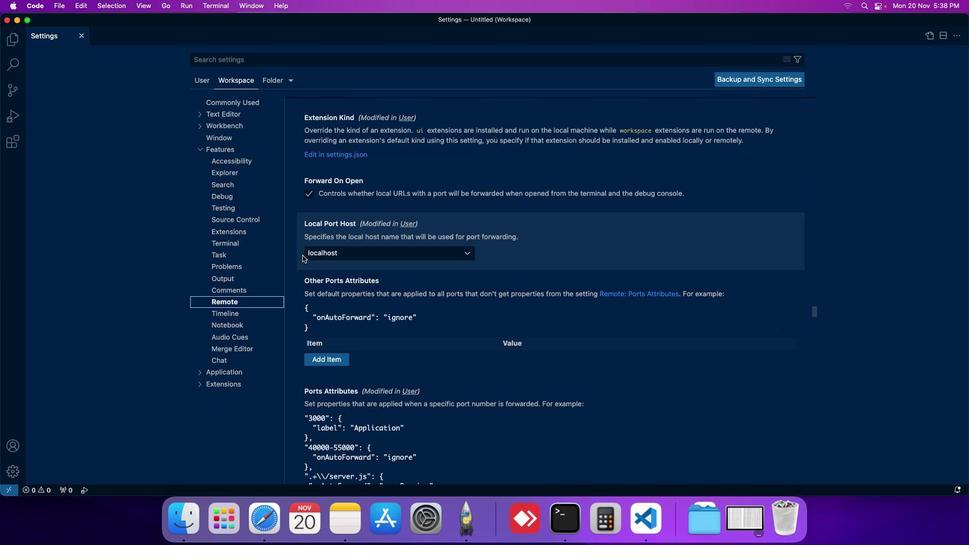 
Action: Mouse scrolled (270, 263) with delta (80, 17)
Screenshot: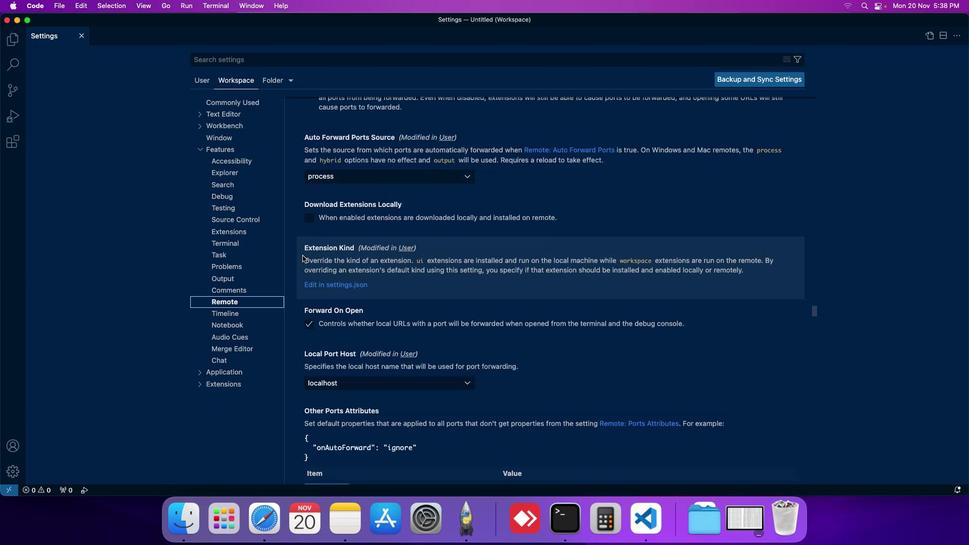 
Action: Mouse scrolled (270, 263) with delta (80, 17)
Screenshot: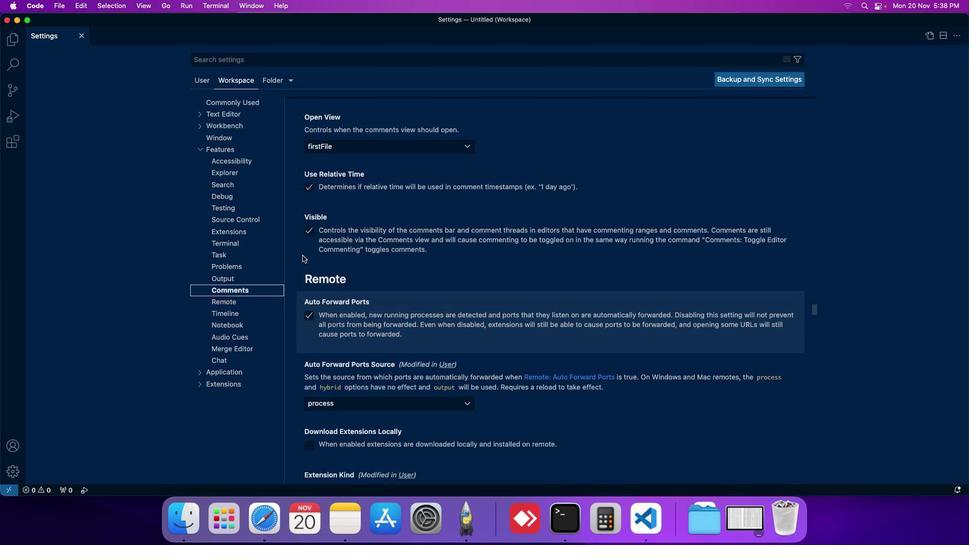 
Action: Mouse scrolled (270, 263) with delta (80, 17)
Screenshot: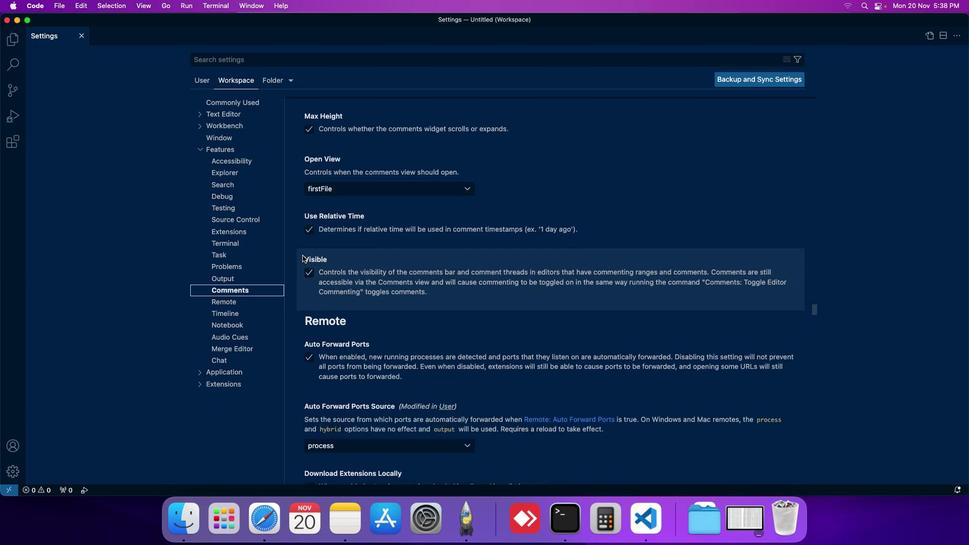 
Action: Mouse scrolled (270, 263) with delta (80, 17)
Screenshot: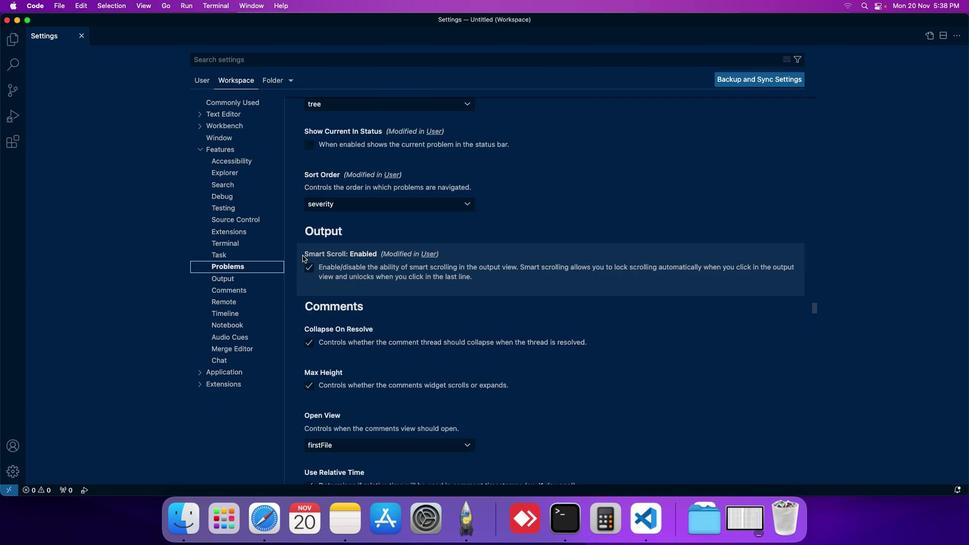 
Action: Mouse scrolled (270, 263) with delta (80, 17)
Screenshot: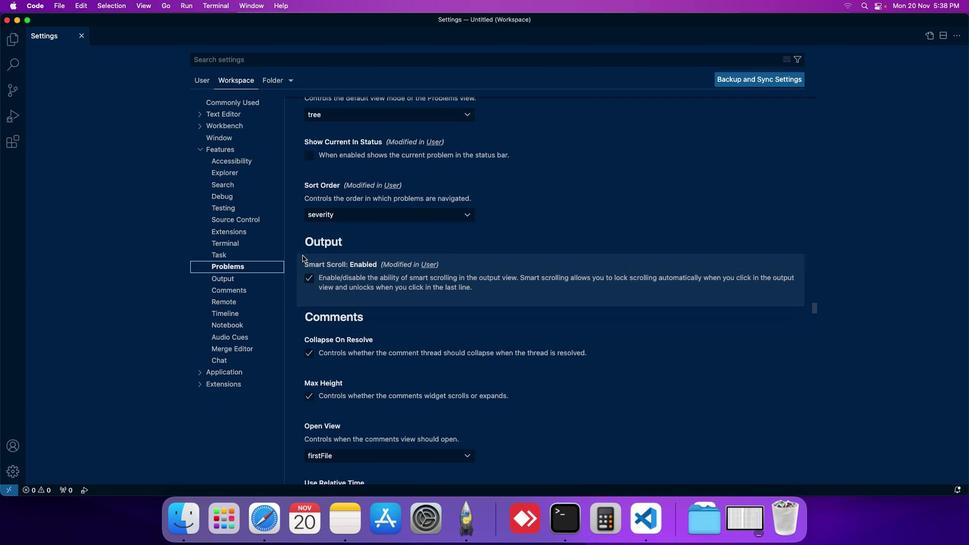 
Action: Mouse scrolled (270, 263) with delta (80, 17)
Screenshot: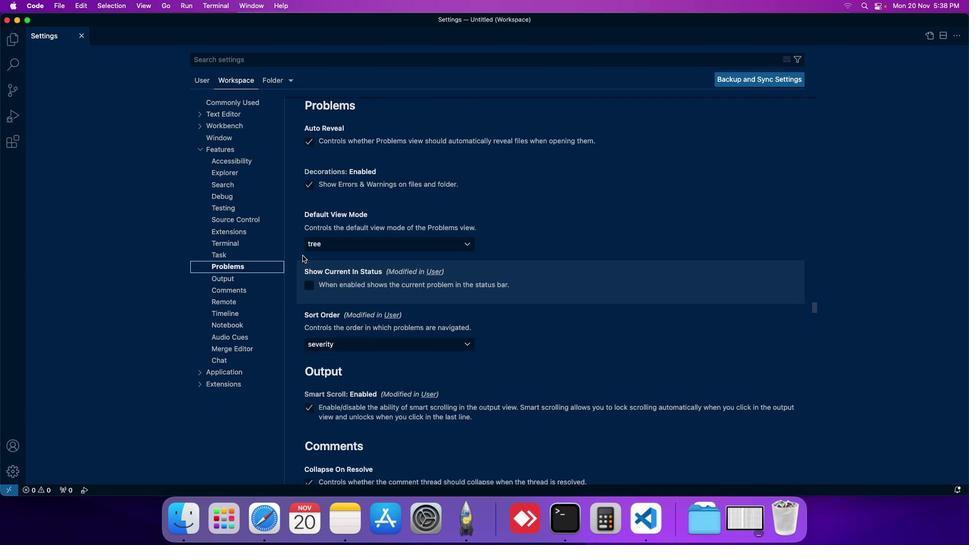 
Action: Mouse moved to (275, 159)
Screenshot: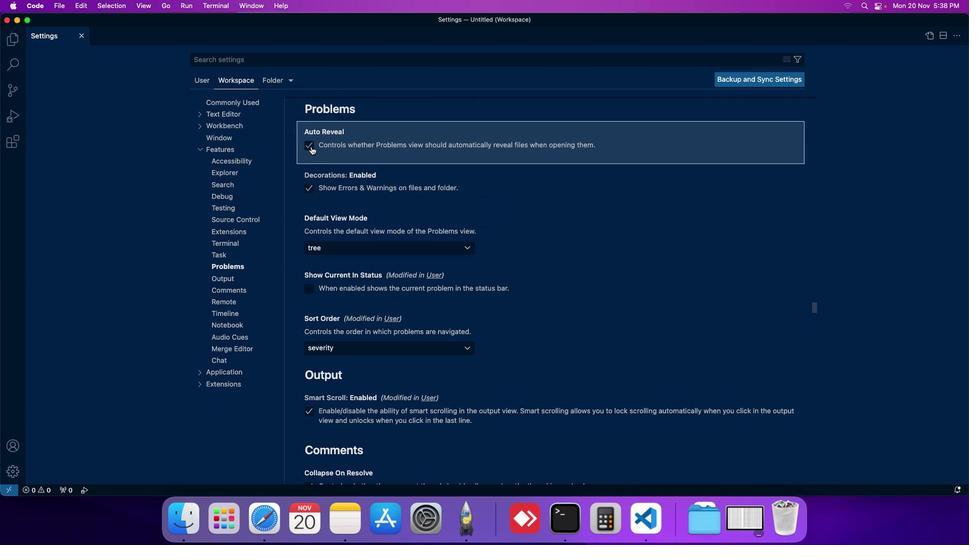 
Action: Mouse pressed left at (275, 159)
Screenshot: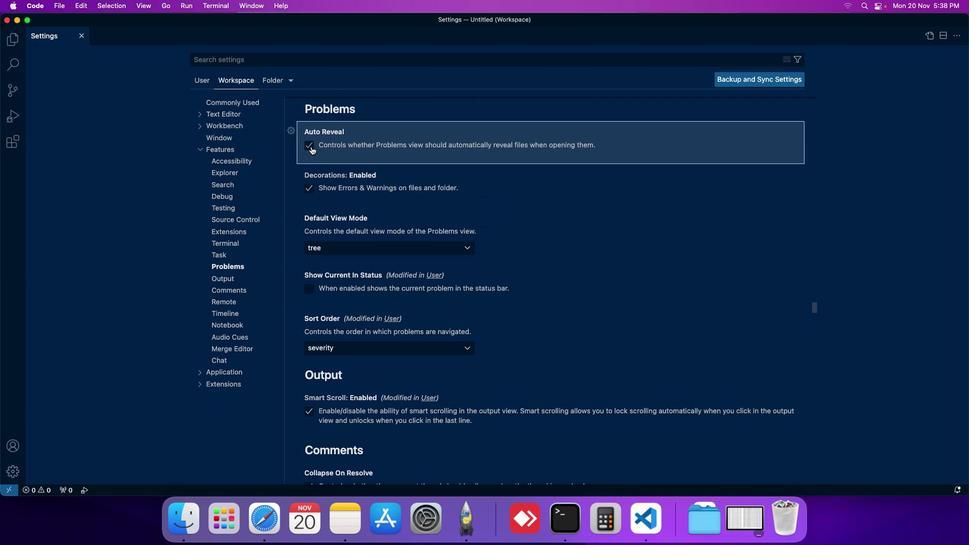 
